 Task: Open Card Product Development Planning in Board Newsletter Design Ideas to Workspace Customer Service Software and add a team member Softage.3@softage.net, a label Blue, a checklist Real Estate Investing, an attachment from your computer, a color Blue and finally, add a card description 'Plan and execute company team-building activity at a team-building ropes course' and a comment 'We should approach this task with a sense of accountability and responsibility, owning our mistakes and taking steps to correct them.'. Add a start date 'Jan 07, 1900' with a due date 'Jan 14, 1900'
Action: Mouse moved to (650, 168)
Screenshot: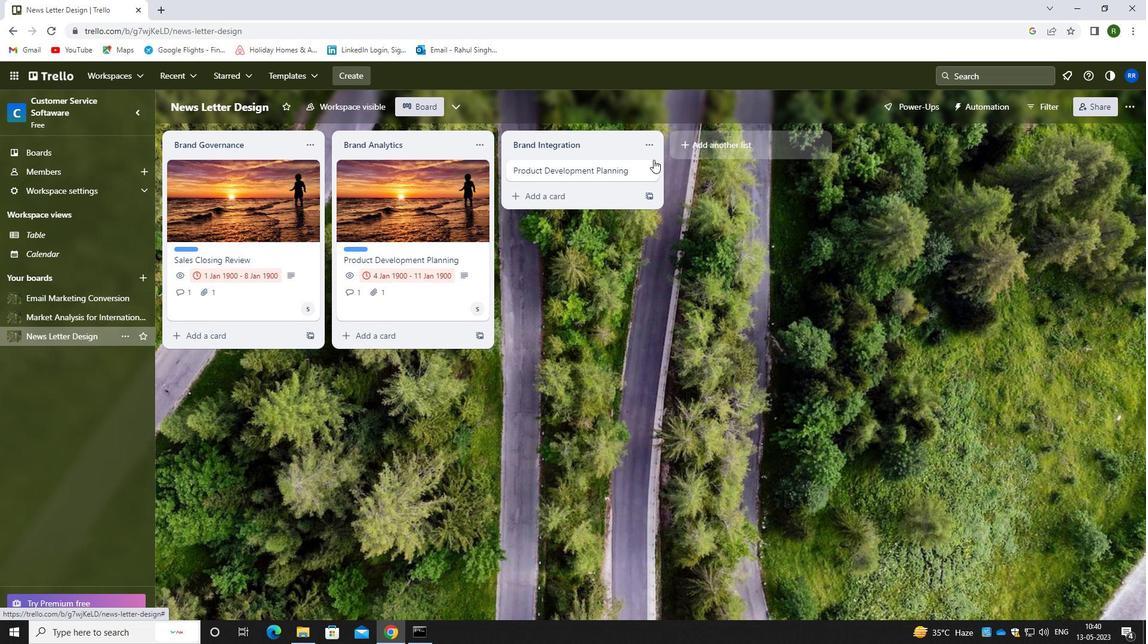 
Action: Mouse pressed left at (650, 168)
Screenshot: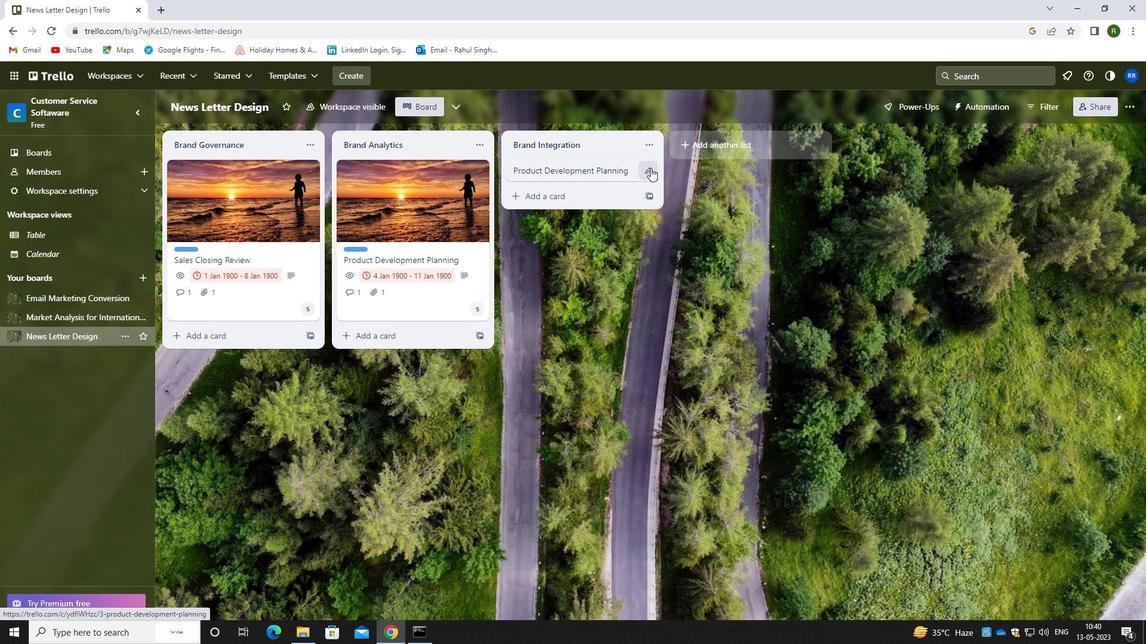 
Action: Mouse moved to (703, 163)
Screenshot: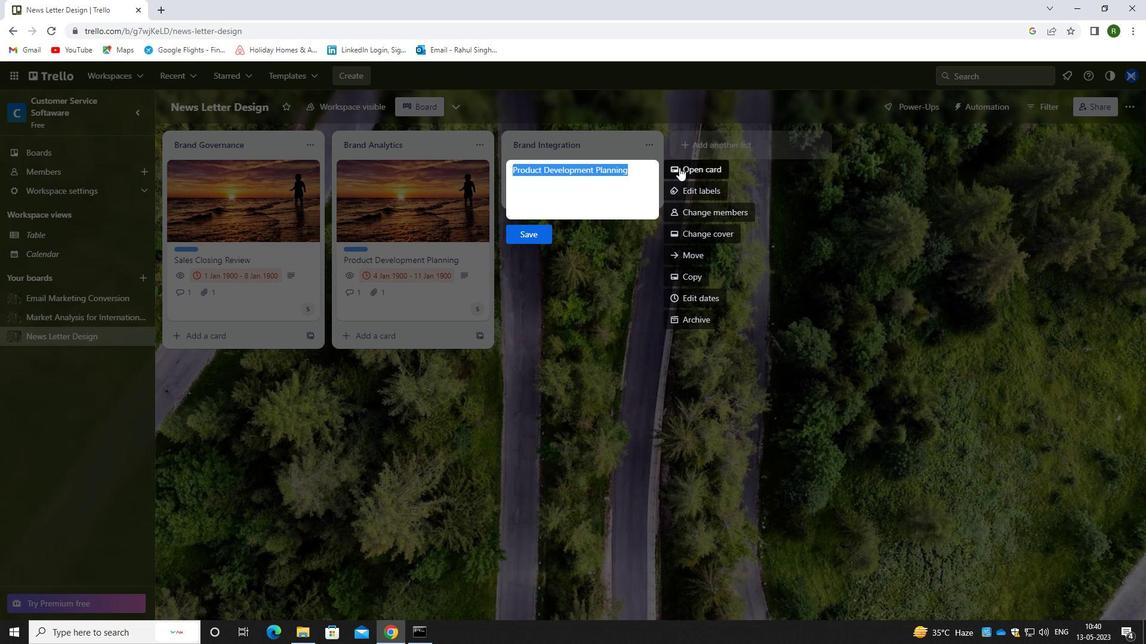 
Action: Mouse pressed left at (703, 163)
Screenshot: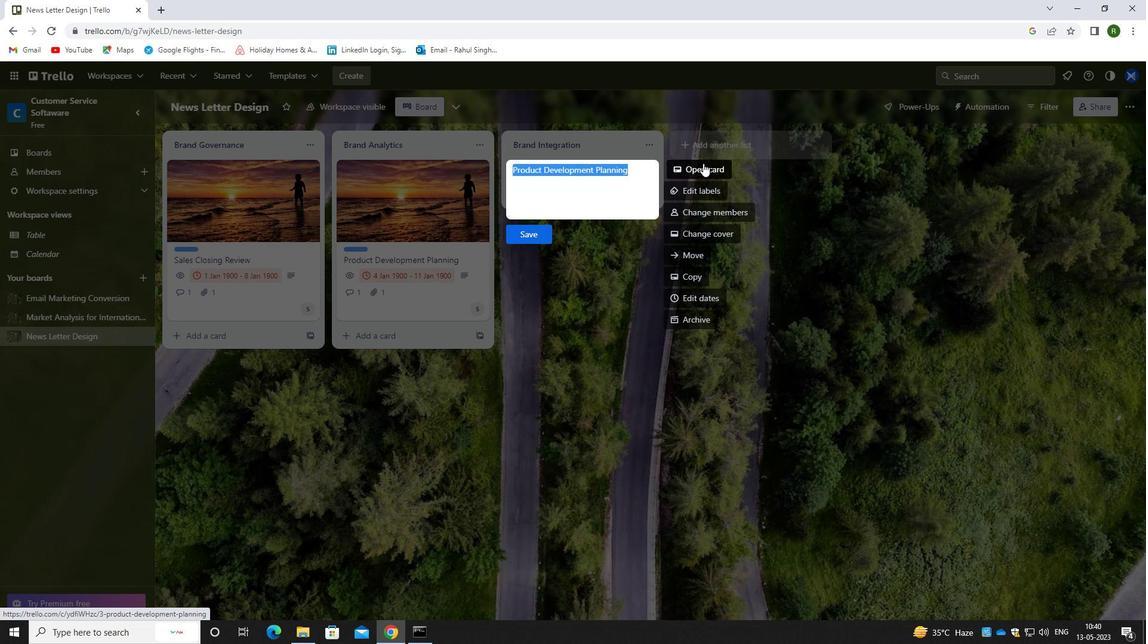 
Action: Mouse moved to (723, 208)
Screenshot: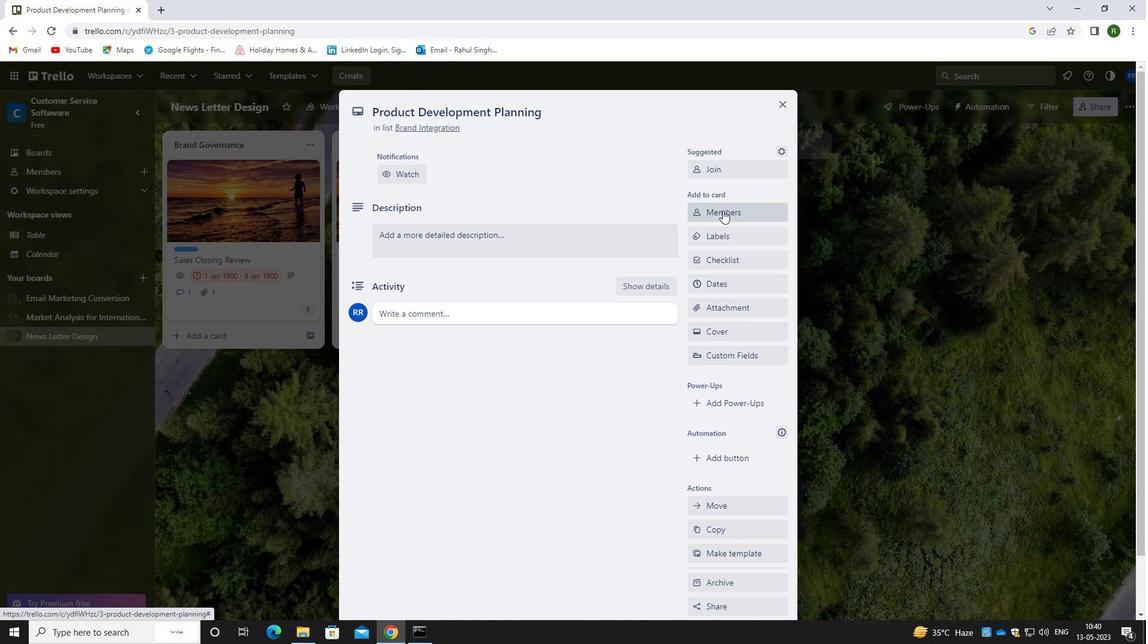 
Action: Mouse pressed left at (723, 208)
Screenshot: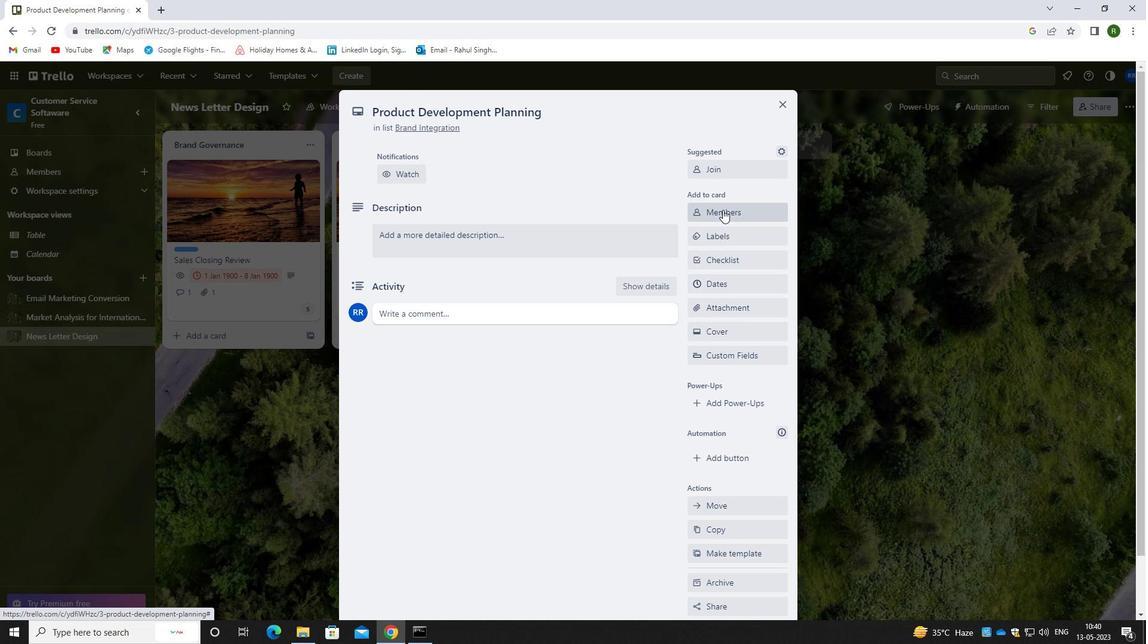 
Action: Mouse moved to (724, 277)
Screenshot: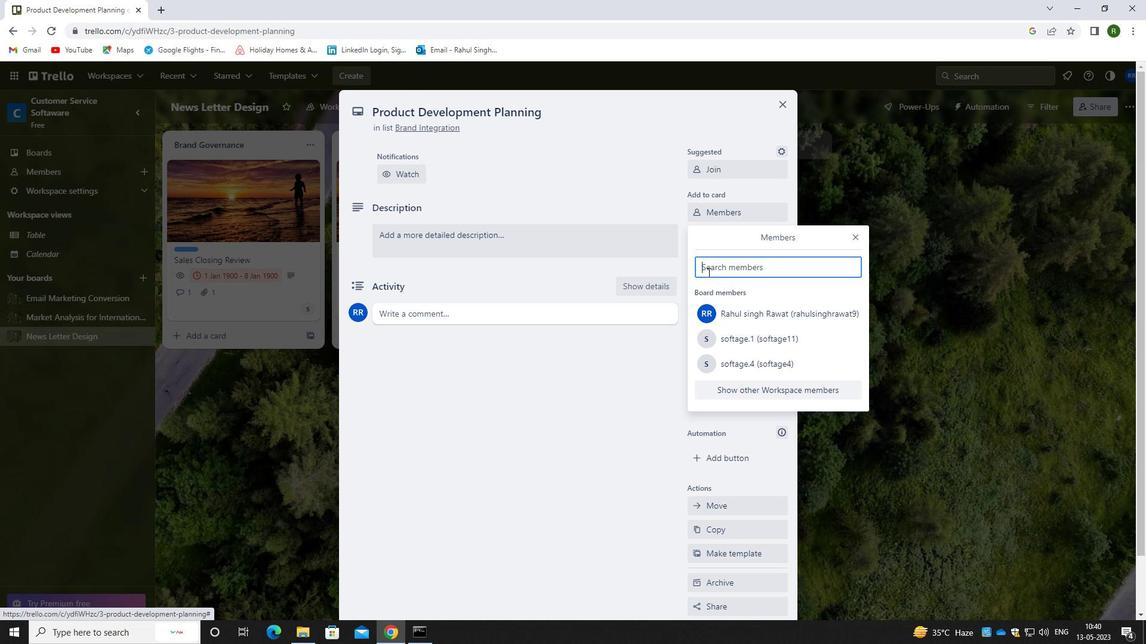 
Action: Key pressed <Key.caps_lock>s<Key.caps_lock>oftage.3<Key.shift>@SOFTAGE.NET
Screenshot: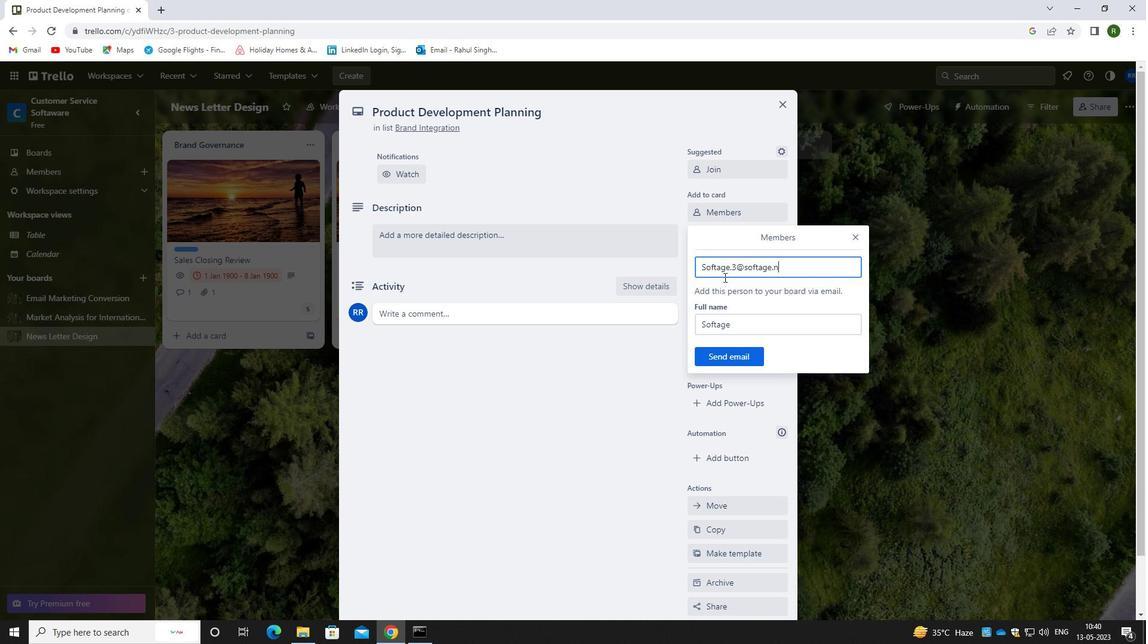 
Action: Mouse moved to (728, 354)
Screenshot: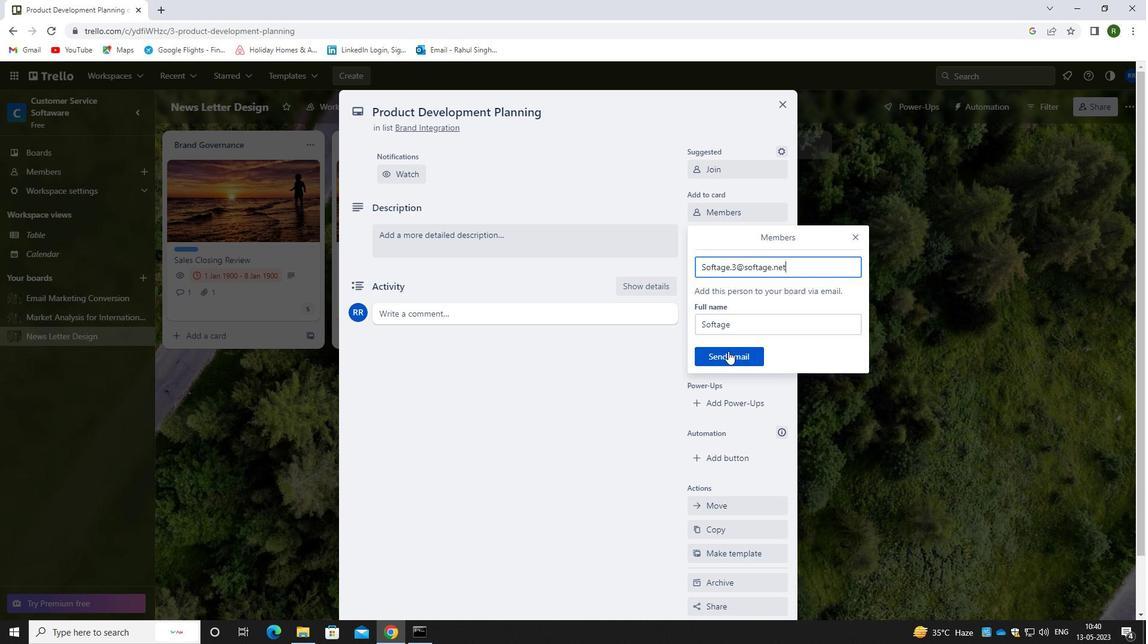 
Action: Mouse pressed left at (728, 354)
Screenshot: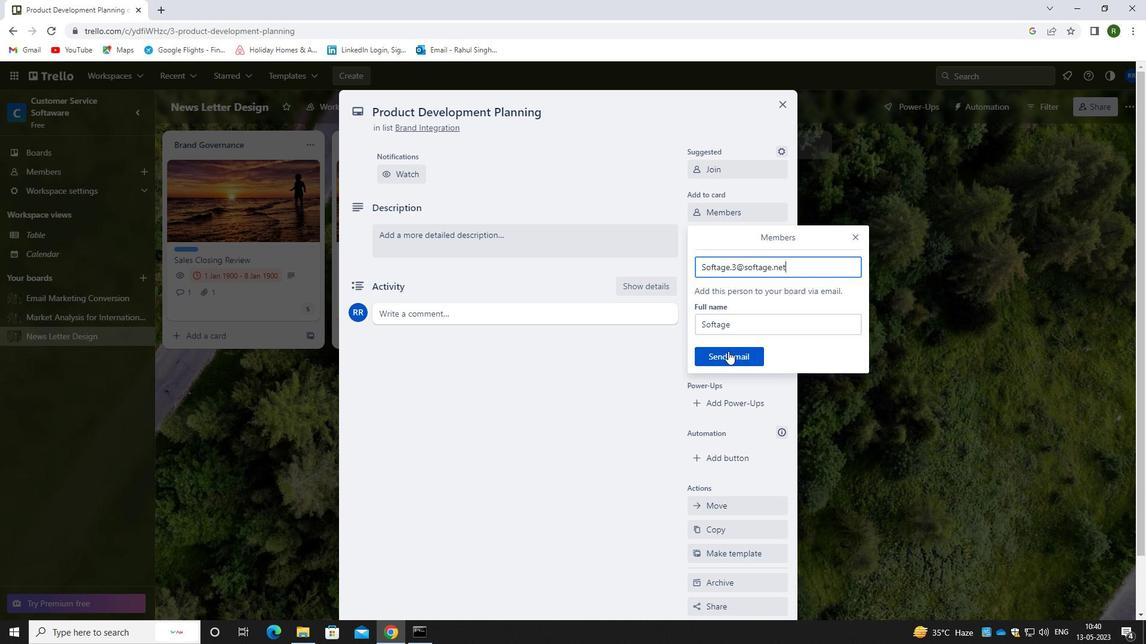 
Action: Mouse moved to (737, 228)
Screenshot: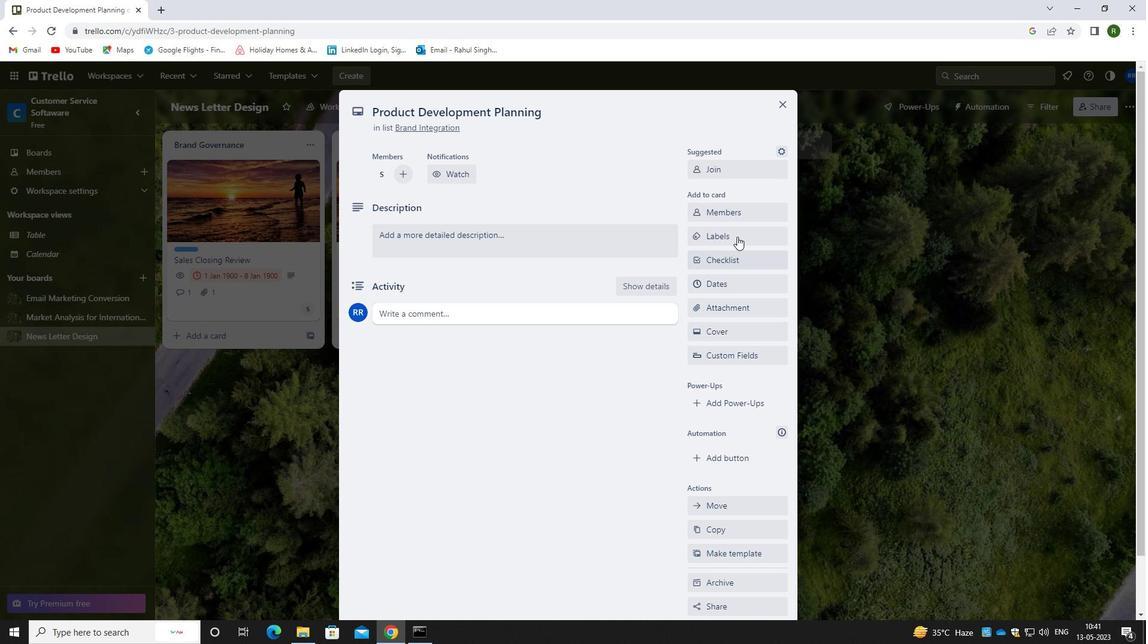 
Action: Mouse pressed left at (737, 228)
Screenshot: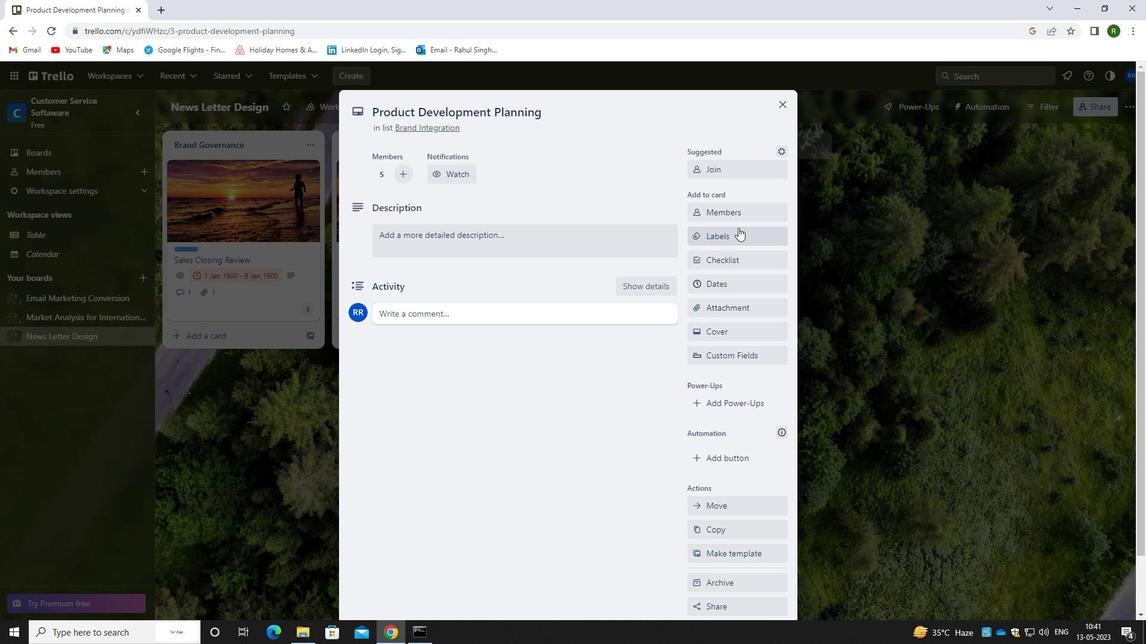
Action: Mouse moved to (736, 228)
Screenshot: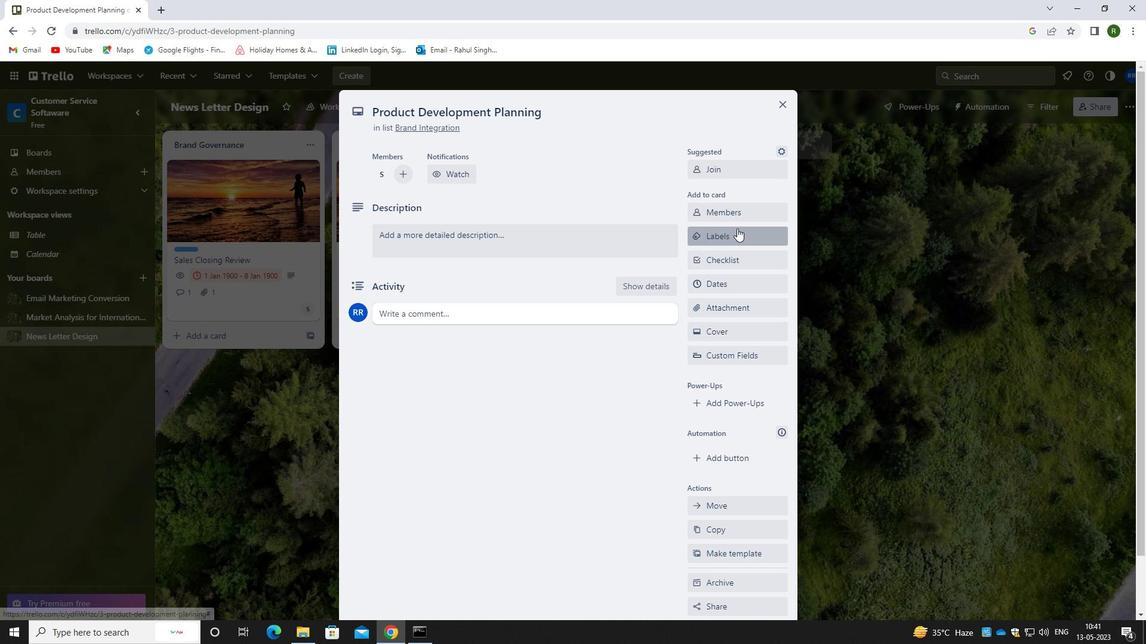 
Action: Key pressed <Key.caps_lock>B<Key.caps_lock>LUE
Screenshot: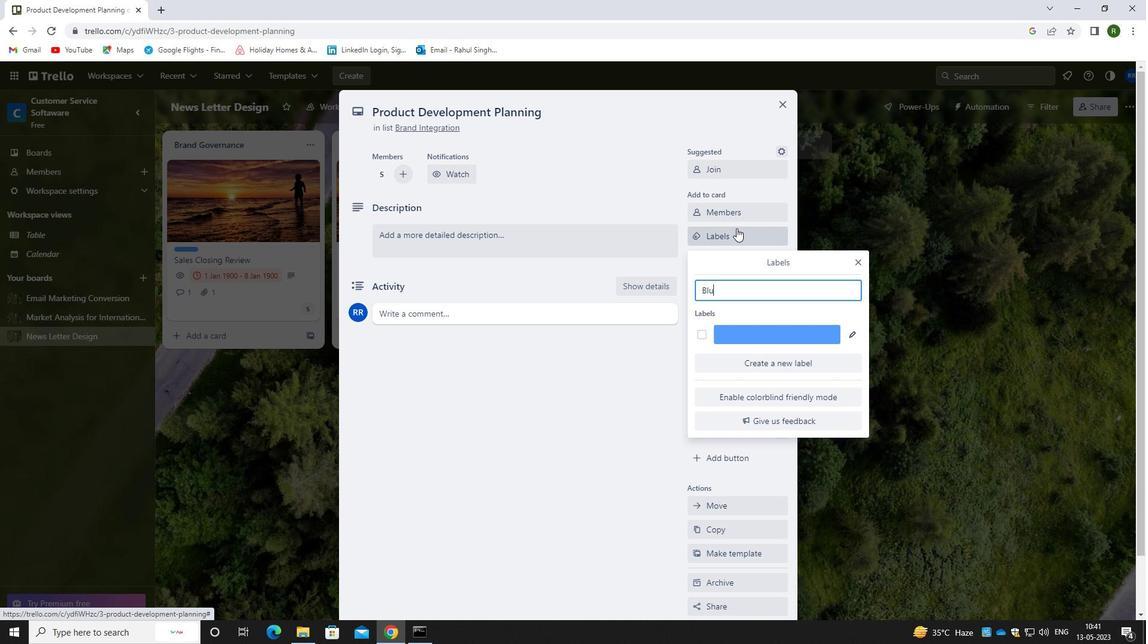 
Action: Mouse moved to (698, 335)
Screenshot: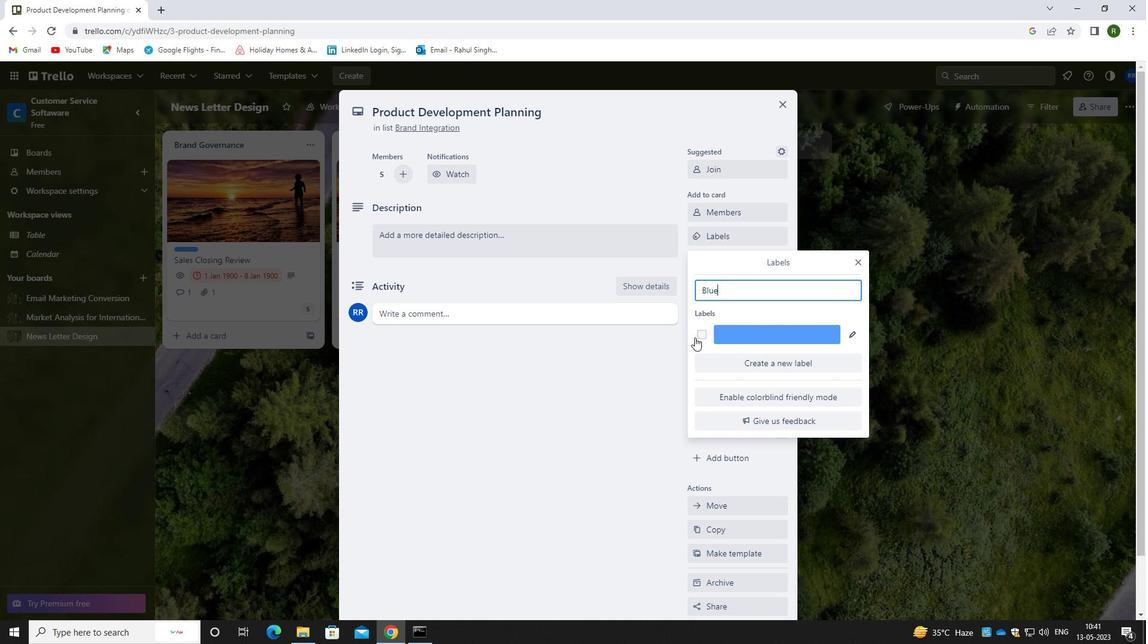 
Action: Mouse pressed left at (698, 335)
Screenshot: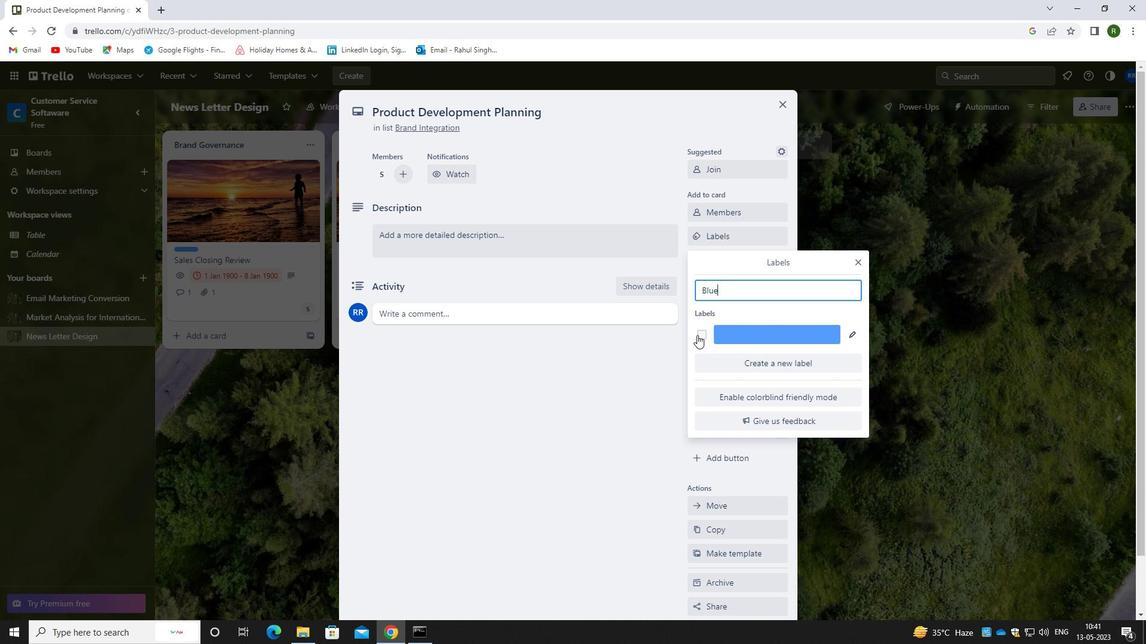 
Action: Mouse moved to (594, 422)
Screenshot: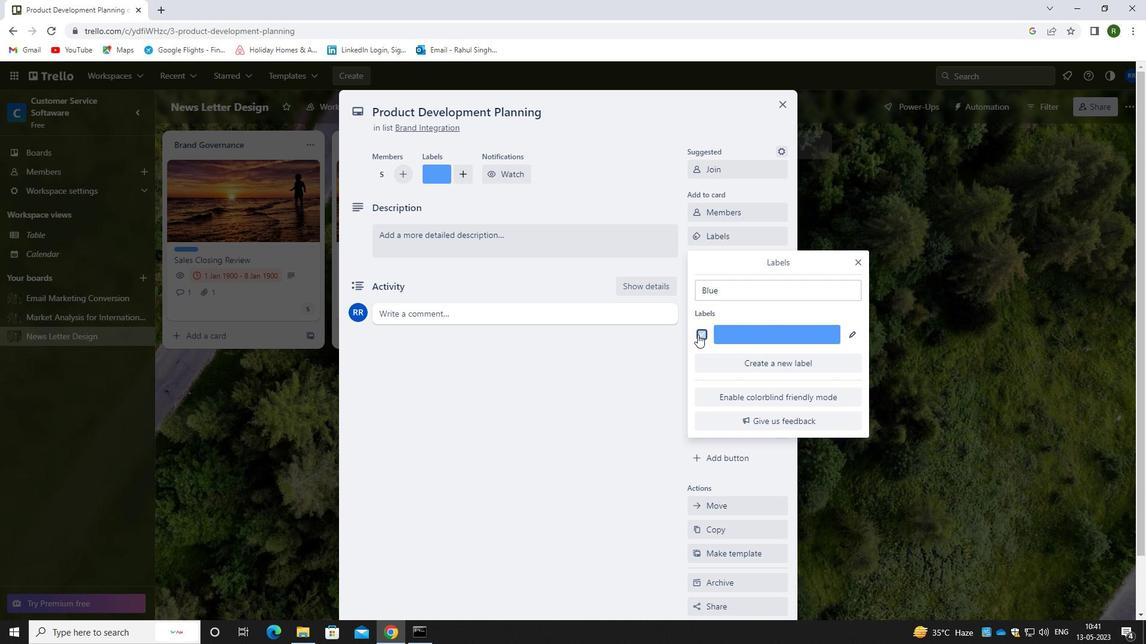 
Action: Mouse pressed left at (594, 422)
Screenshot: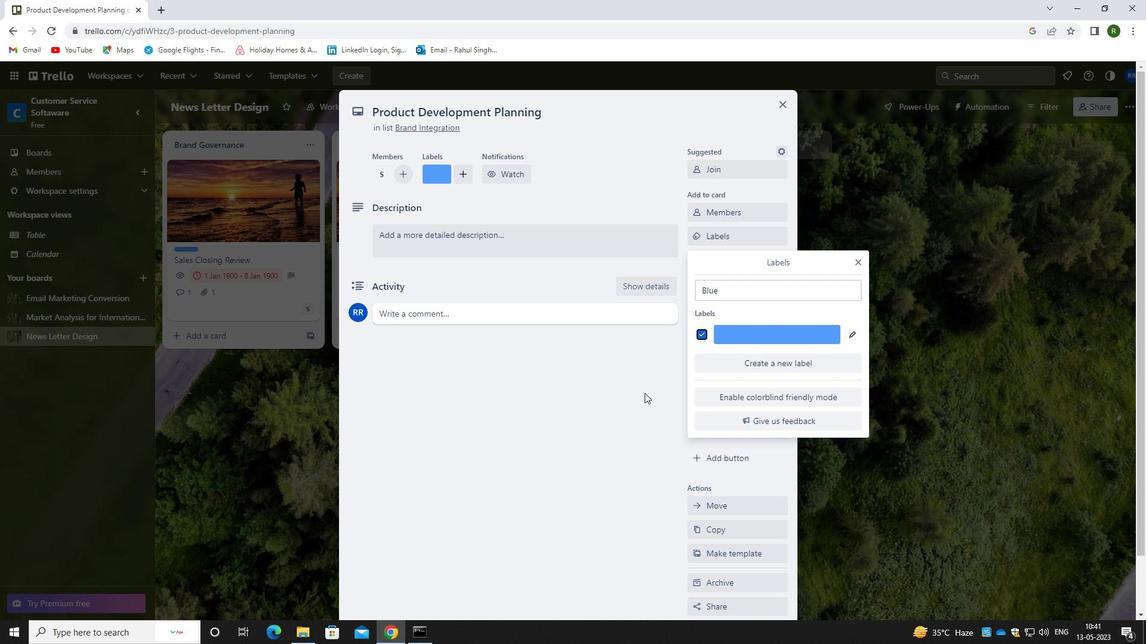
Action: Mouse moved to (748, 264)
Screenshot: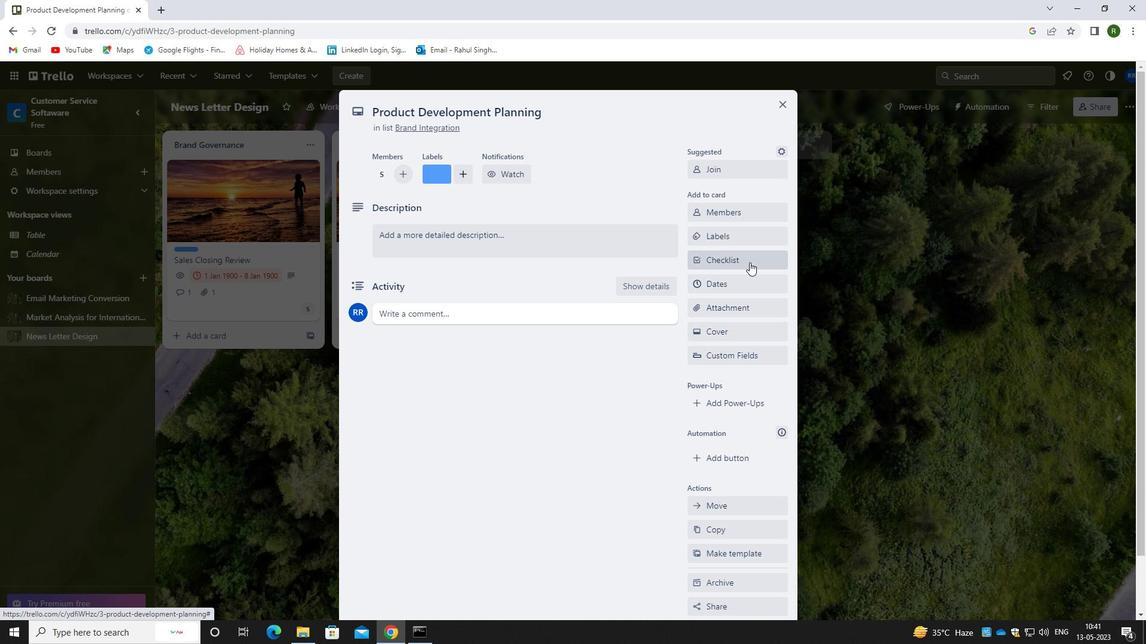 
Action: Mouse pressed left at (748, 264)
Screenshot: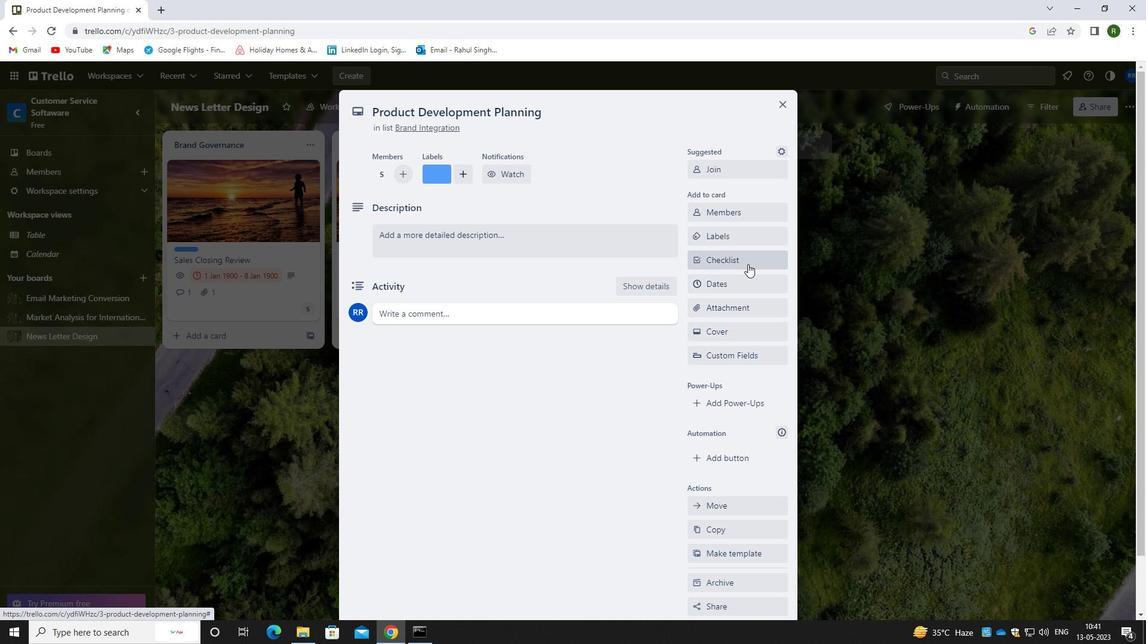 
Action: Mouse moved to (585, 302)
Screenshot: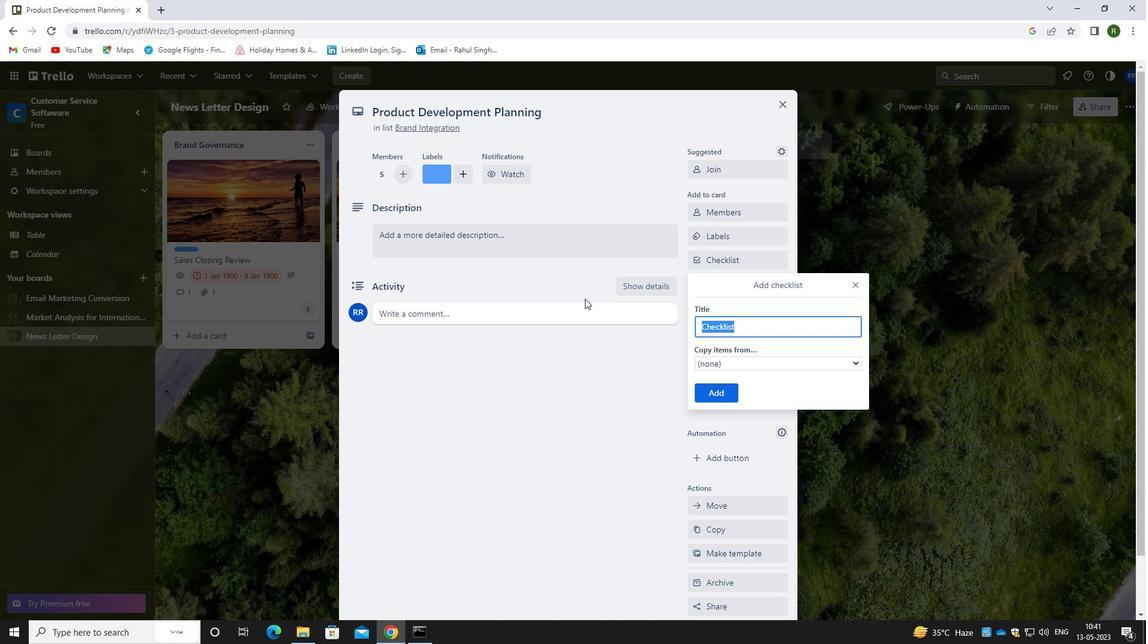 
Action: Key pressed <Key.shift>REAK<Key.backspace>L<Key.space><Key.shift><Key.shift><Key.shift><Key.shift><Key.shift><Key.shift>
Screenshot: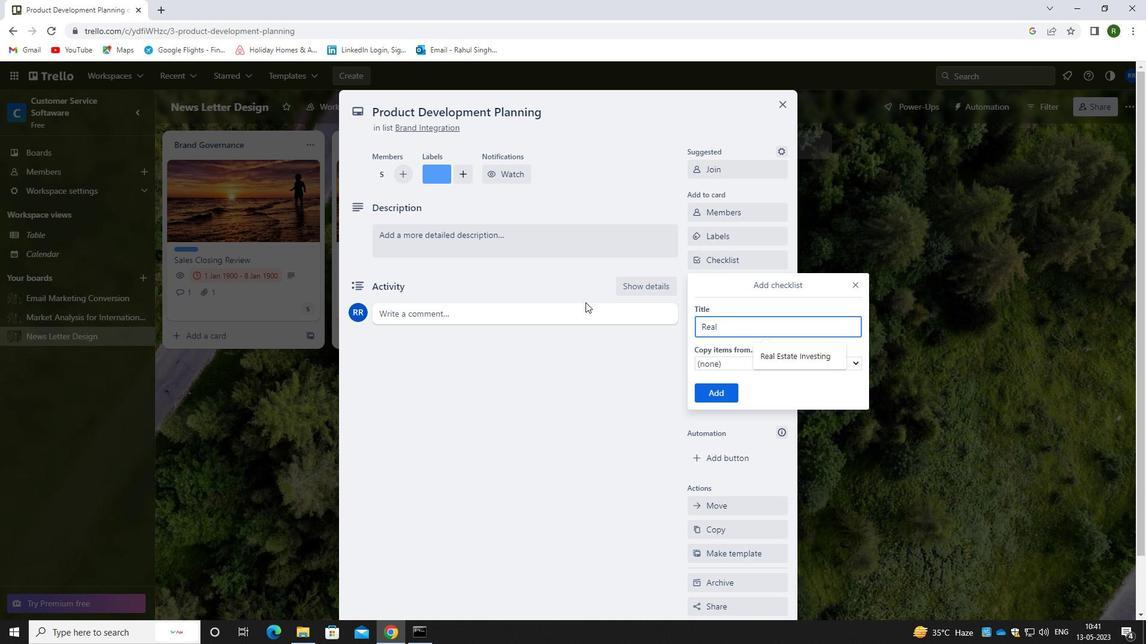 
Action: Mouse moved to (675, 339)
Screenshot: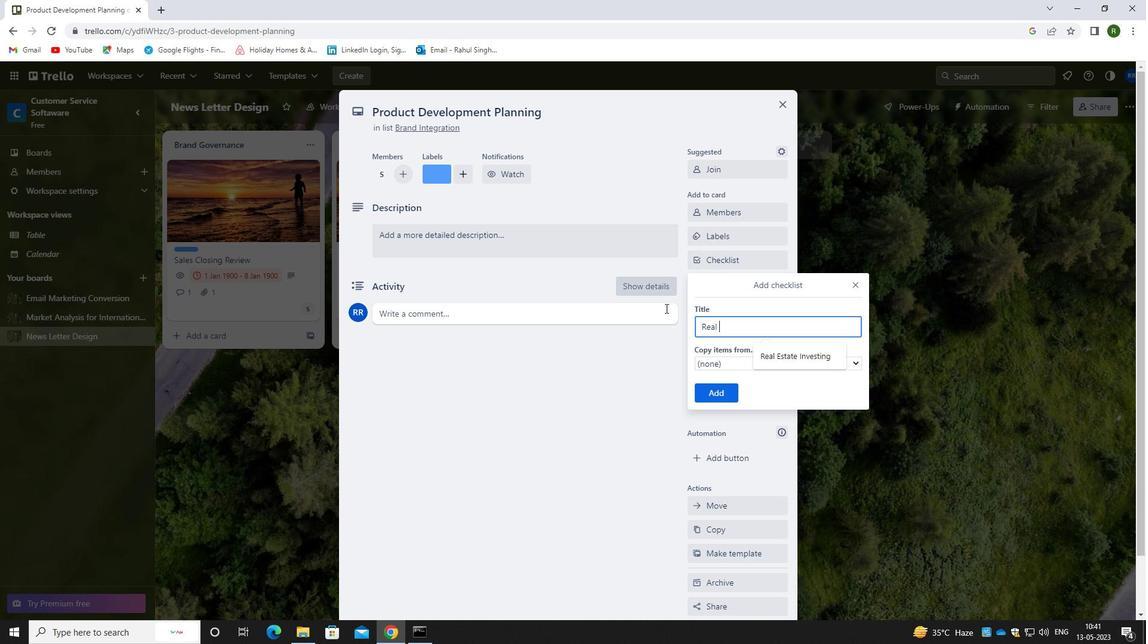 
Action: Key pressed ESTATE
Screenshot: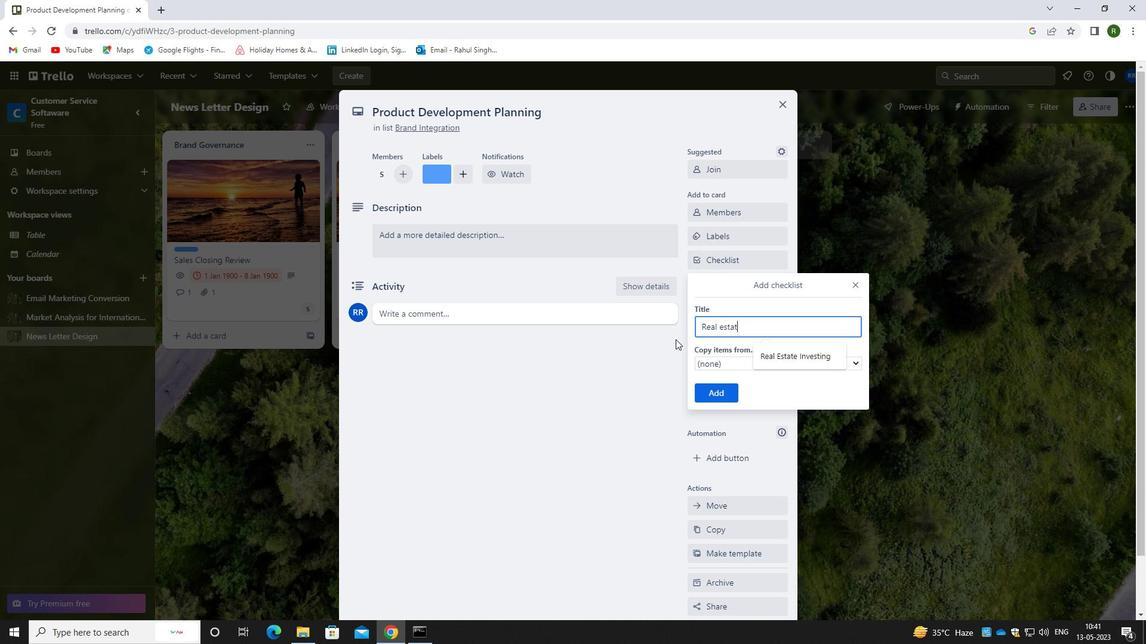 
Action: Mouse moved to (780, 357)
Screenshot: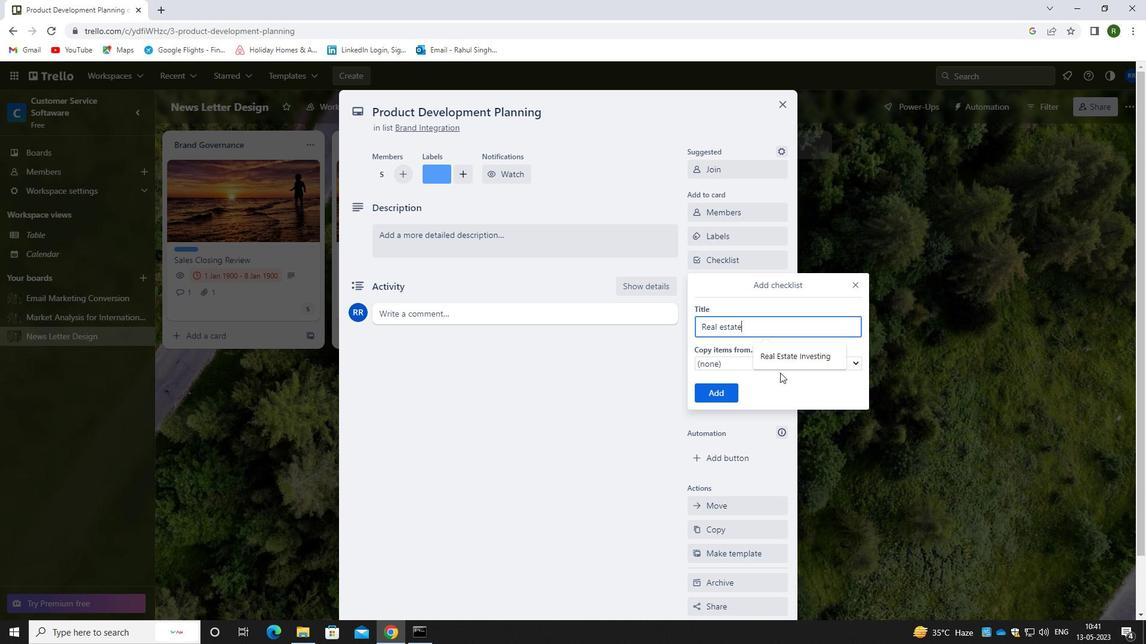 
Action: Mouse pressed left at (780, 357)
Screenshot: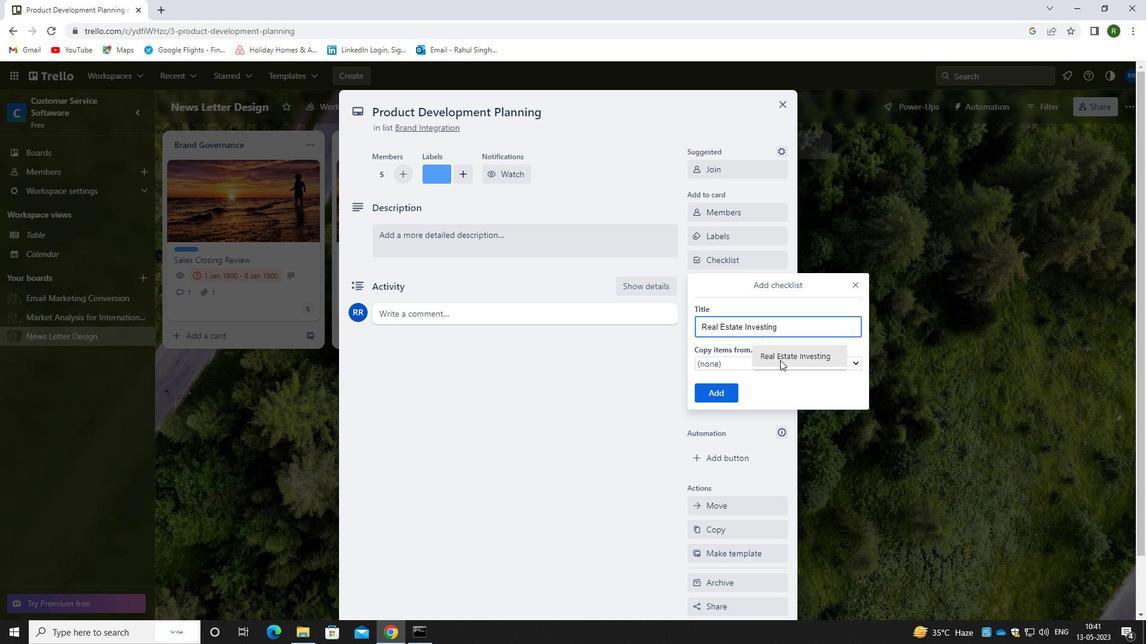 
Action: Mouse moved to (704, 395)
Screenshot: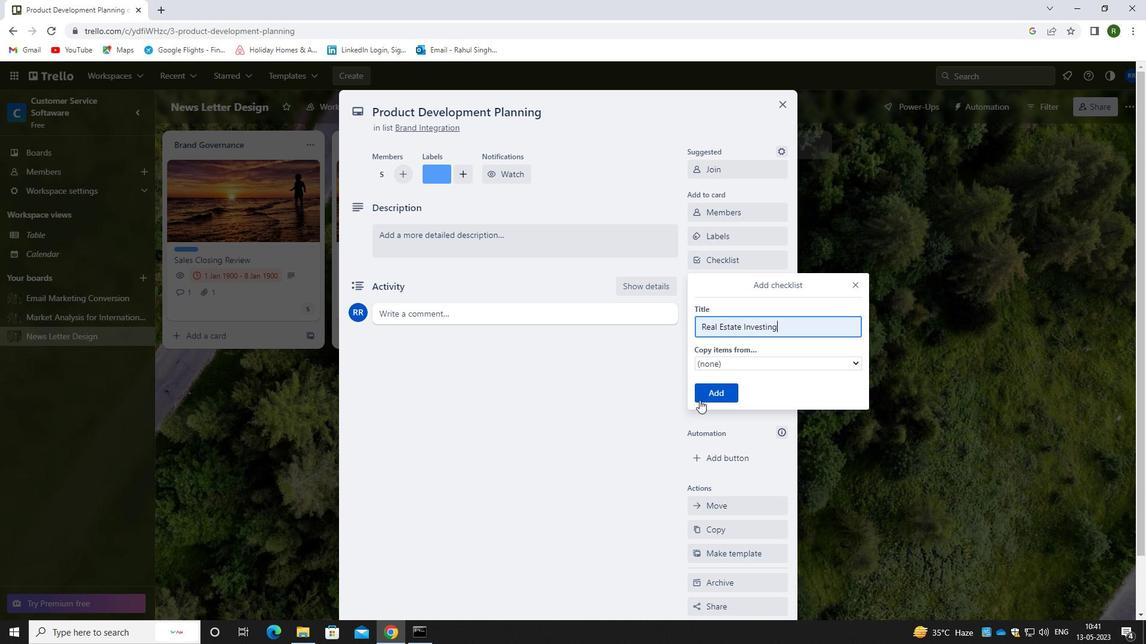 
Action: Mouse pressed left at (704, 395)
Screenshot: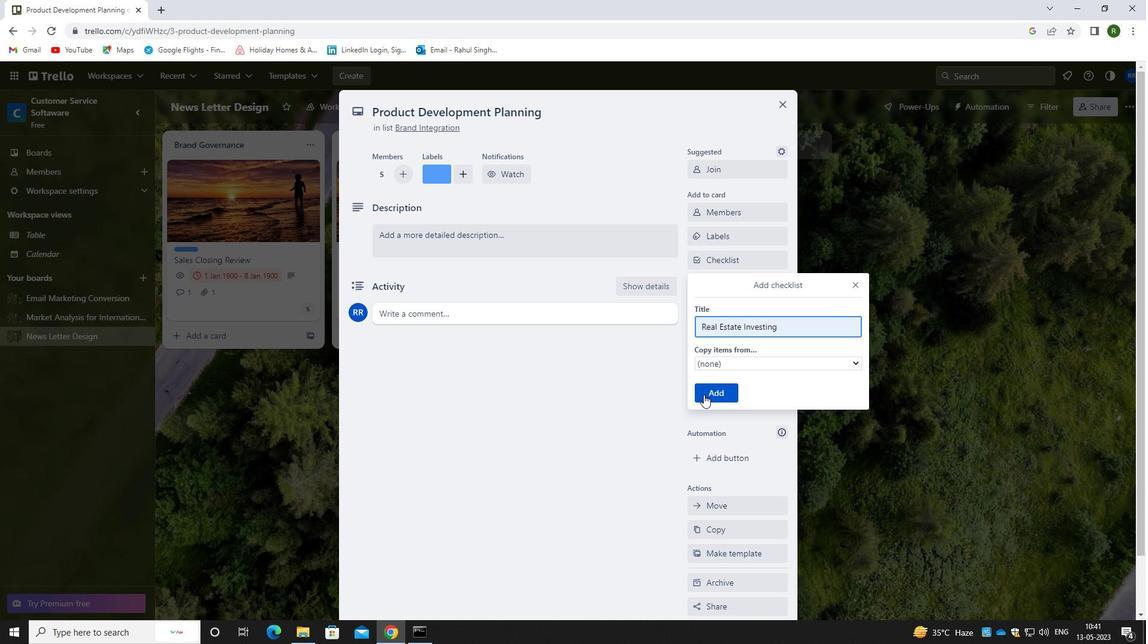
Action: Mouse moved to (724, 306)
Screenshot: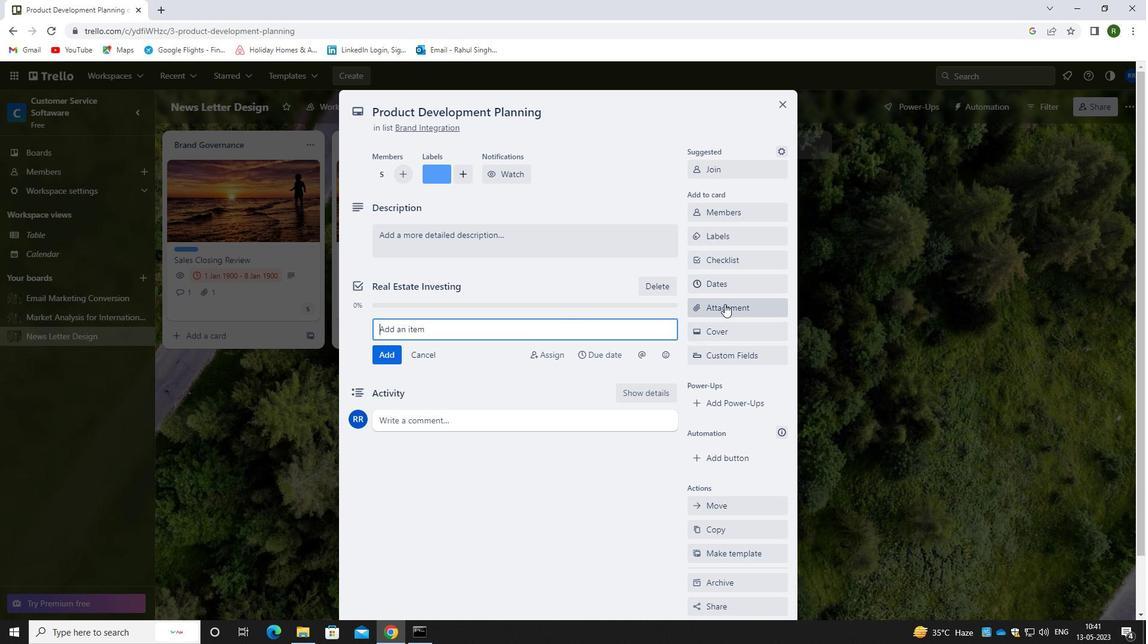 
Action: Mouse pressed left at (724, 306)
Screenshot: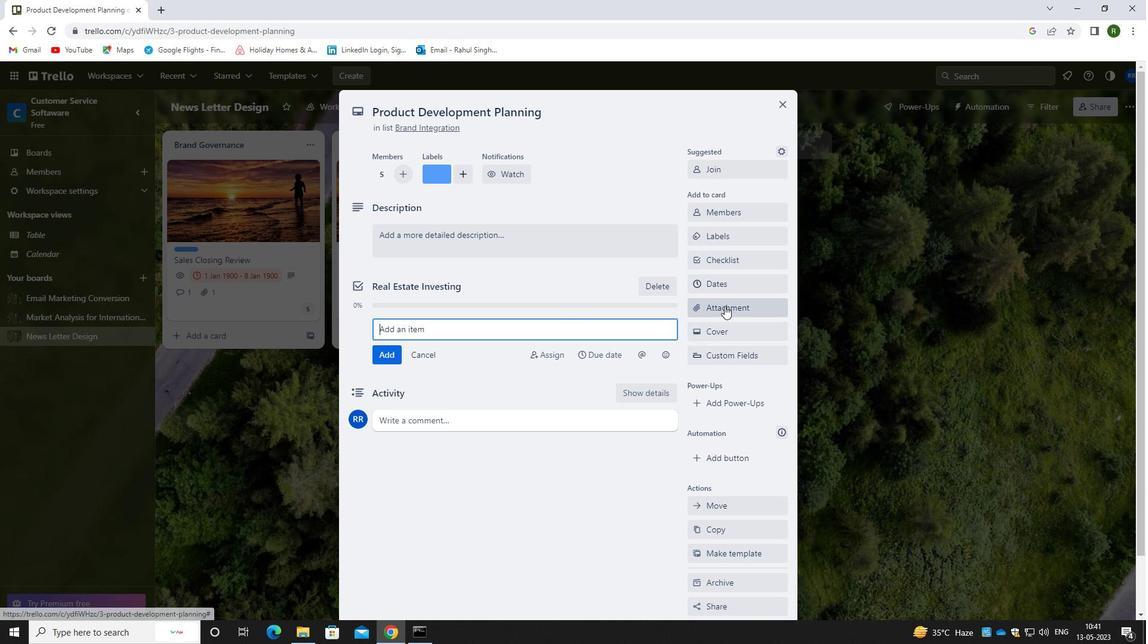 
Action: Mouse moved to (738, 358)
Screenshot: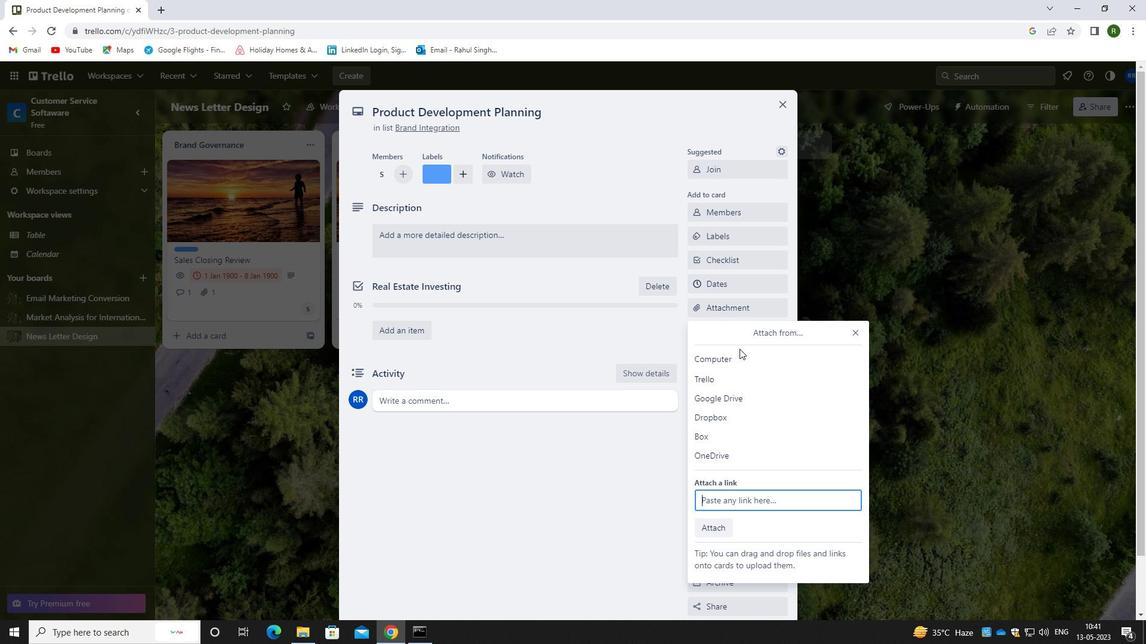 
Action: Mouse pressed left at (738, 358)
Screenshot: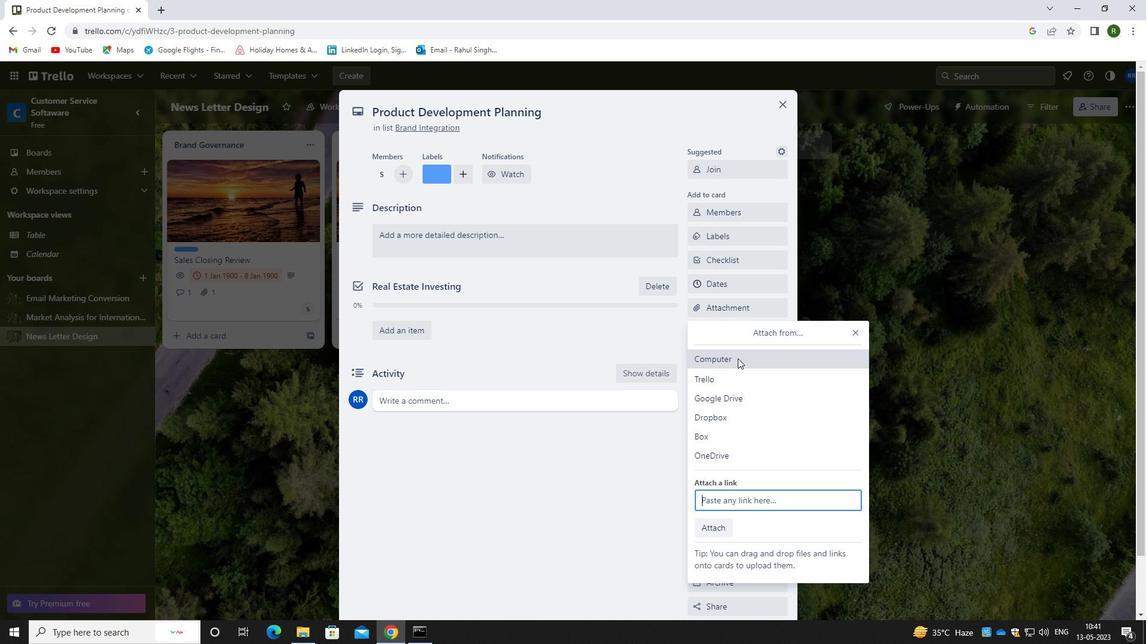 
Action: Mouse moved to (207, 115)
Screenshot: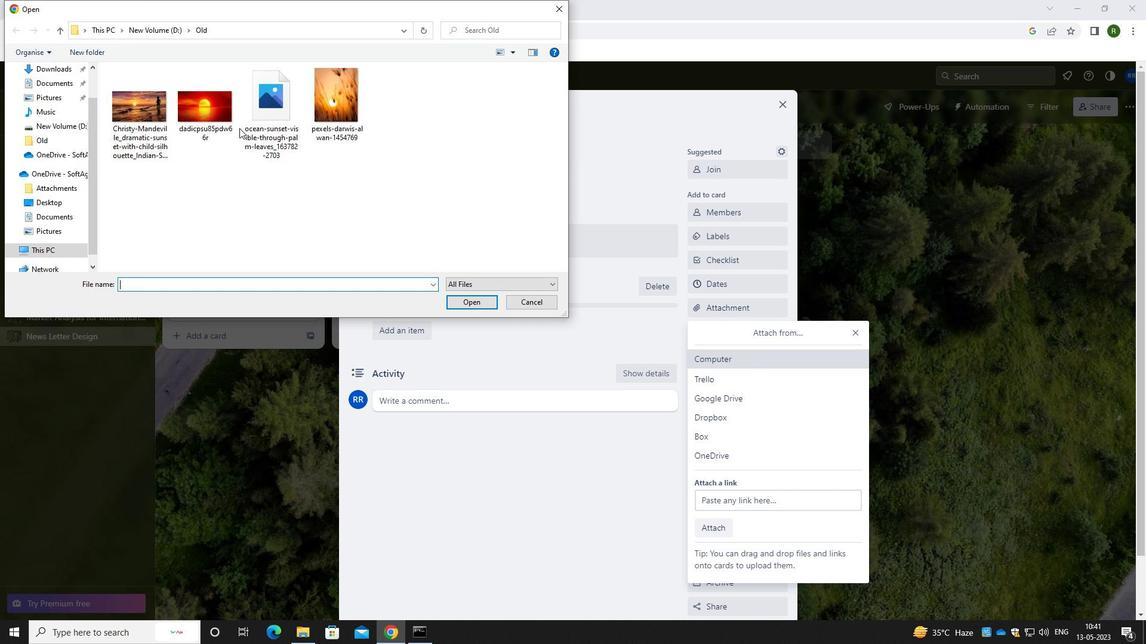 
Action: Mouse pressed left at (207, 115)
Screenshot: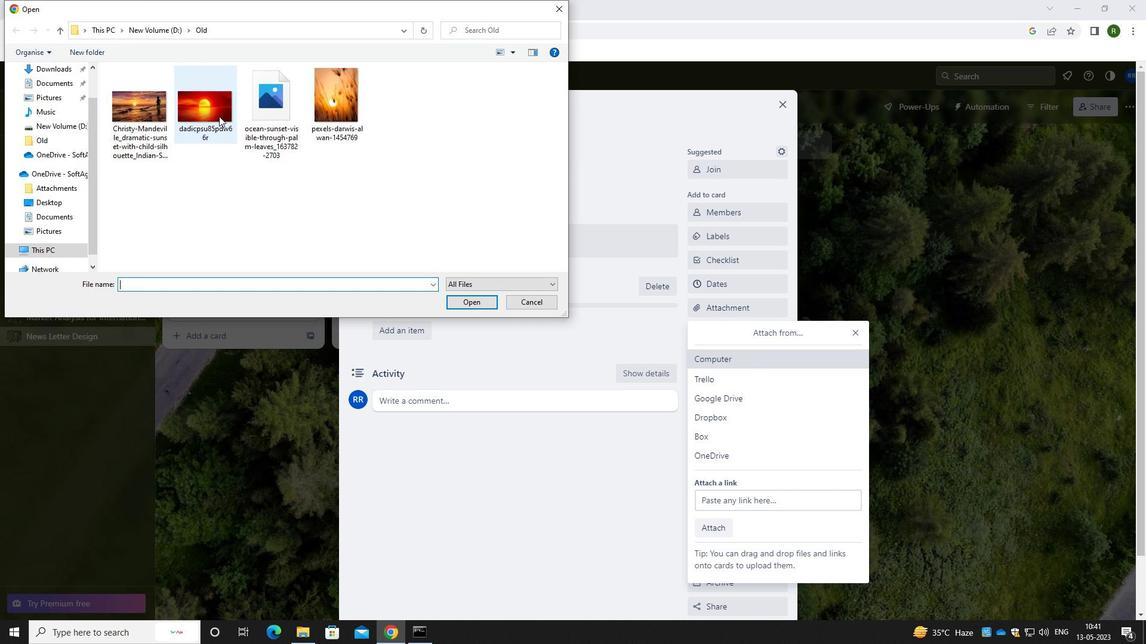 
Action: Mouse moved to (351, 113)
Screenshot: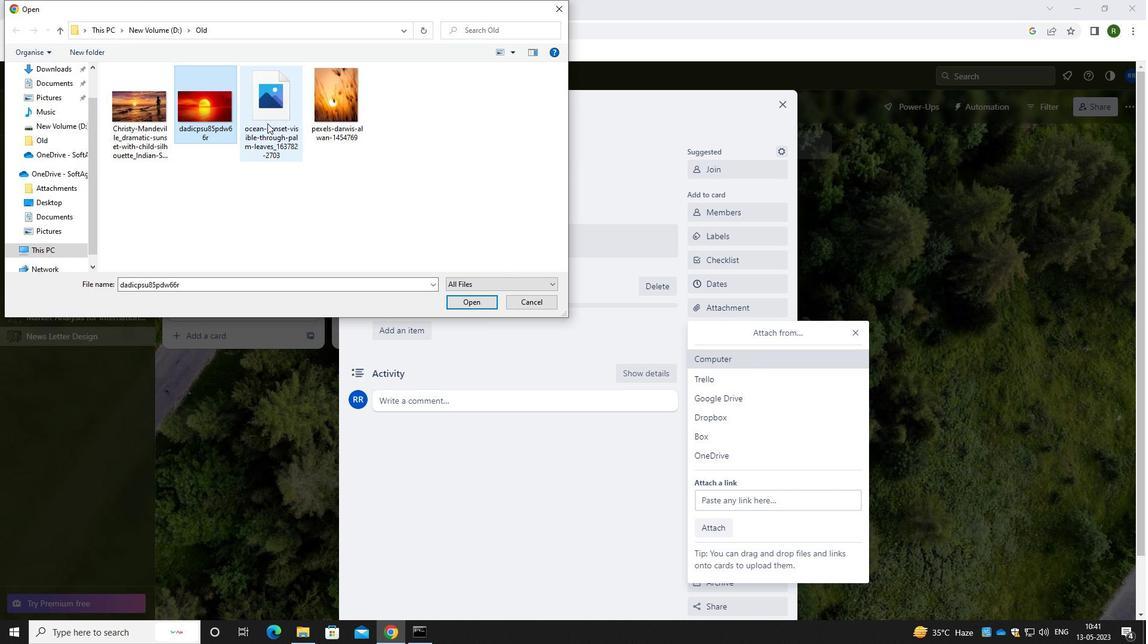 
Action: Mouse pressed left at (351, 113)
Screenshot: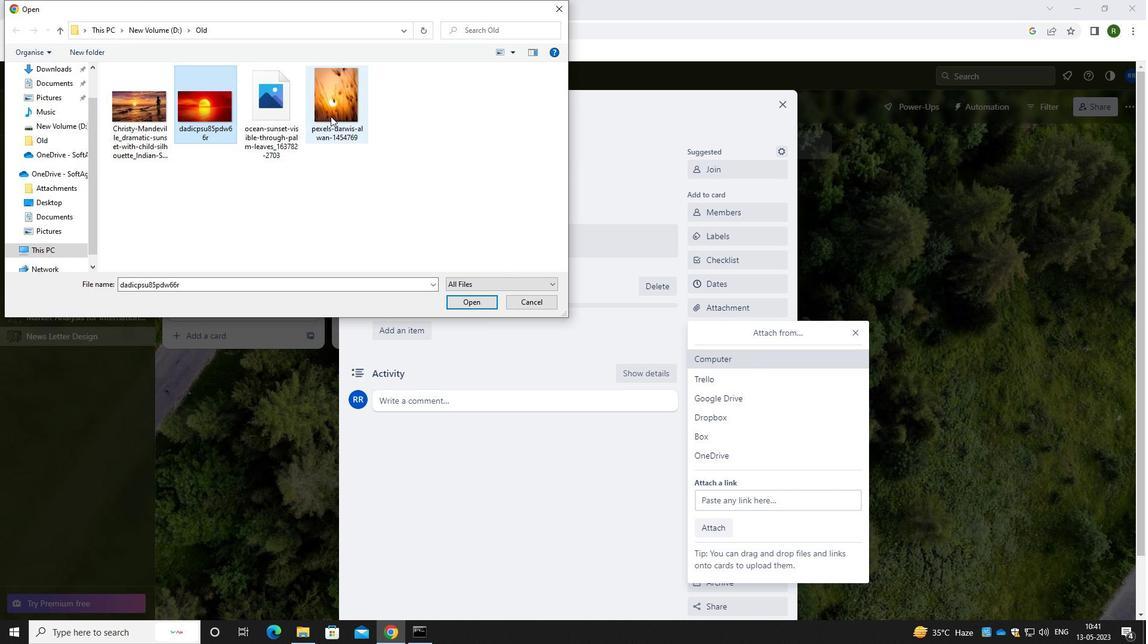 
Action: Mouse moved to (462, 301)
Screenshot: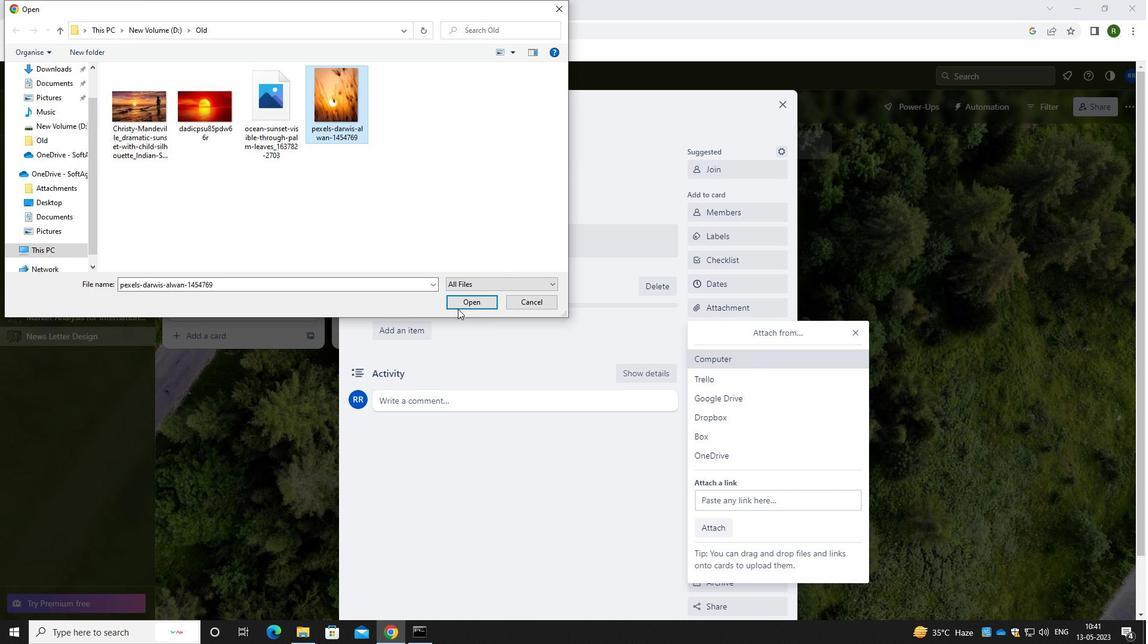
Action: Mouse pressed left at (462, 301)
Screenshot: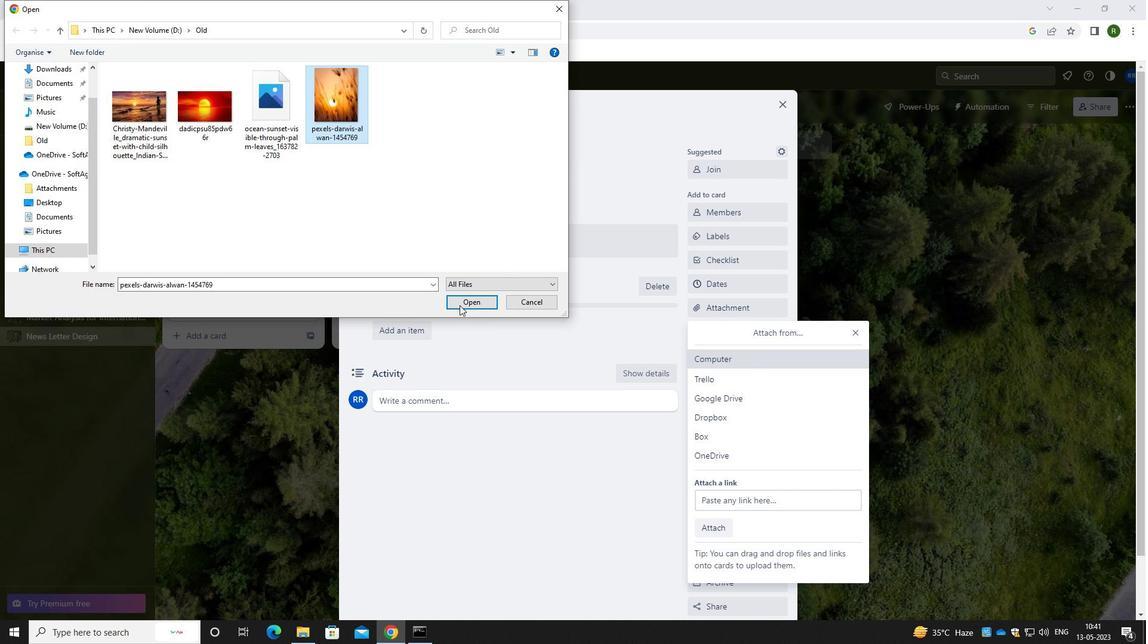 
Action: Mouse moved to (490, 343)
Screenshot: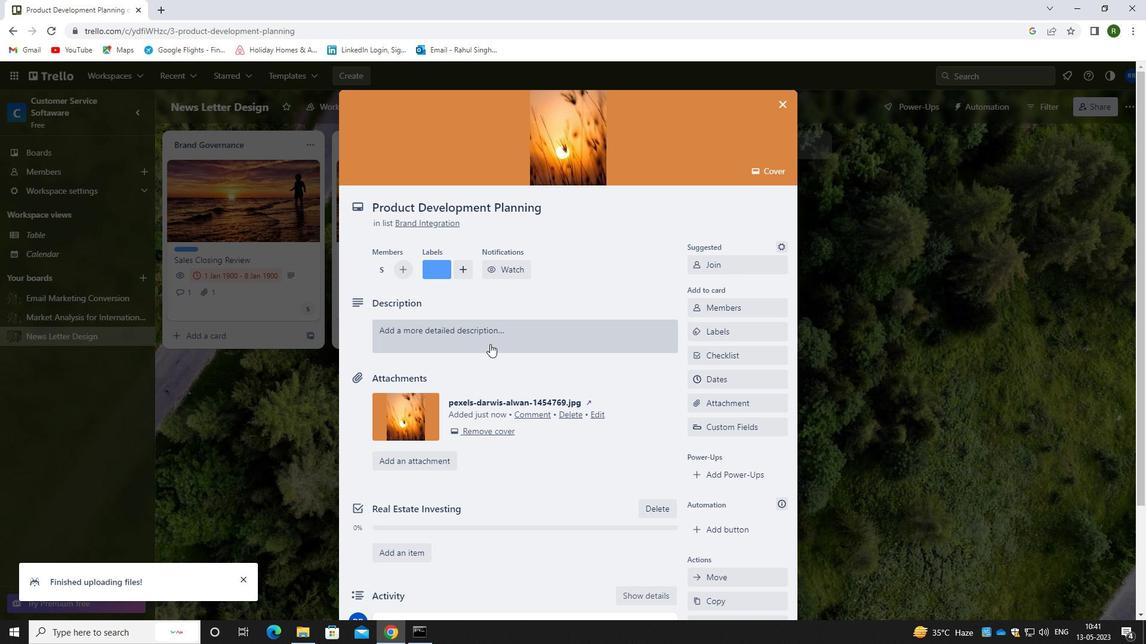 
Action: Mouse pressed left at (490, 343)
Screenshot: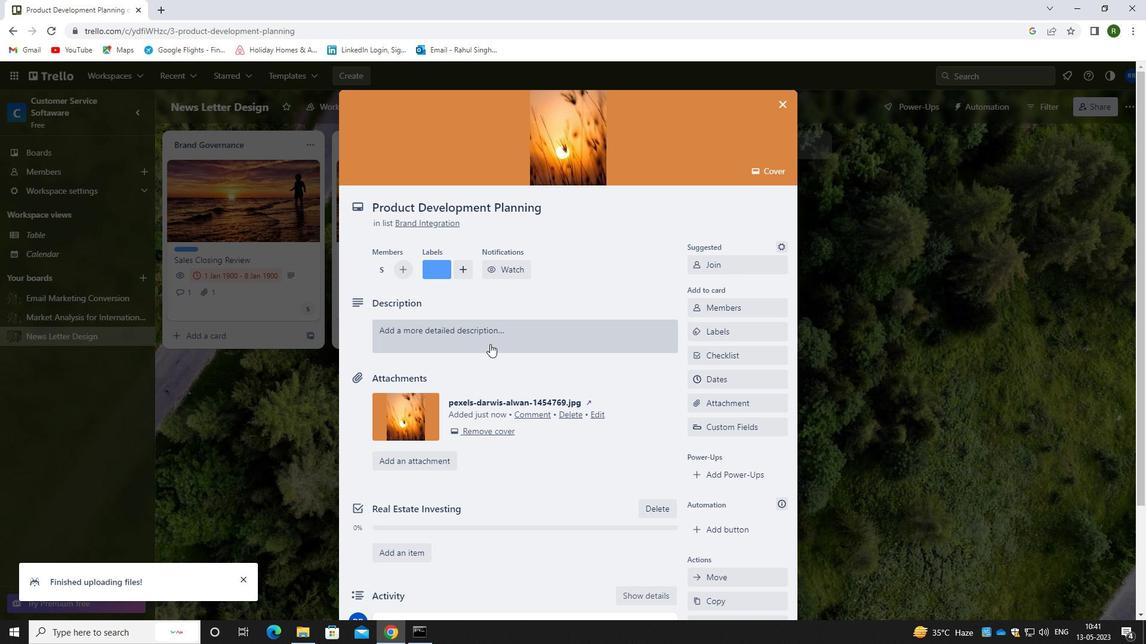 
Action: Mouse moved to (490, 342)
Screenshot: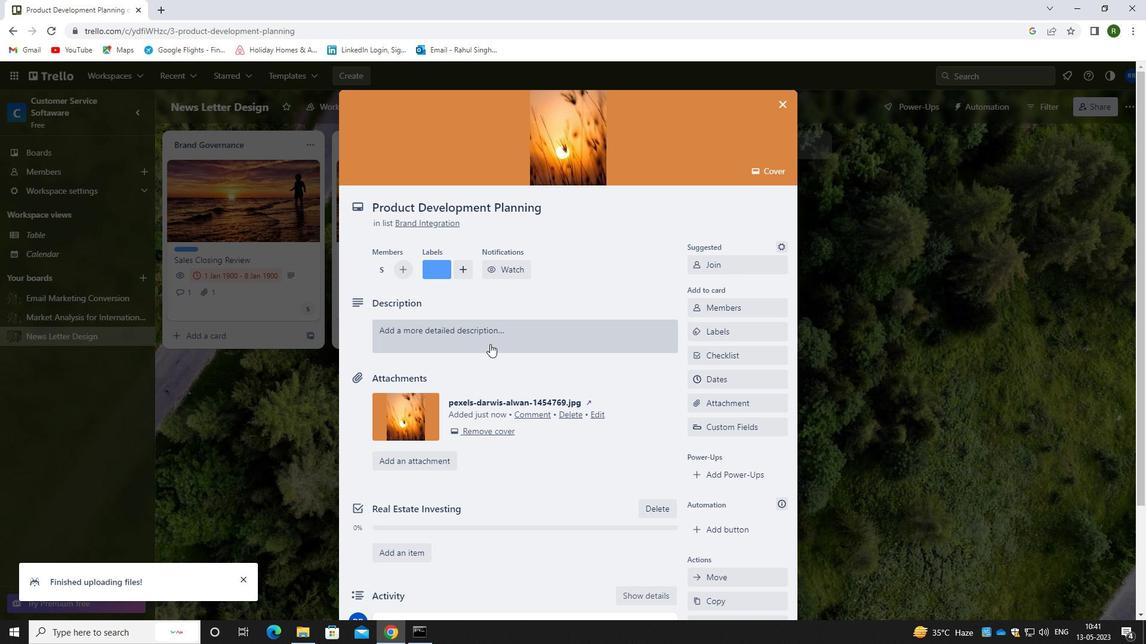 
Action: Key pressed <Key.caps_lock>P<Key.caps_lock>LAN<Key.space>AND<Key.space>EXECTUE<Key.backspace><Key.backspace><Key.backspace>C<Key.backspace>UTE<Key.space><Key.space>COMPANY<Key.space>TEAM-BUILDING<Key.space>ACTIVITY<Key.space>AT<Key.space>A<Key.space>TEAM-BUILDING<Key.space>ROPES<Key.space>COURSE.
Screenshot: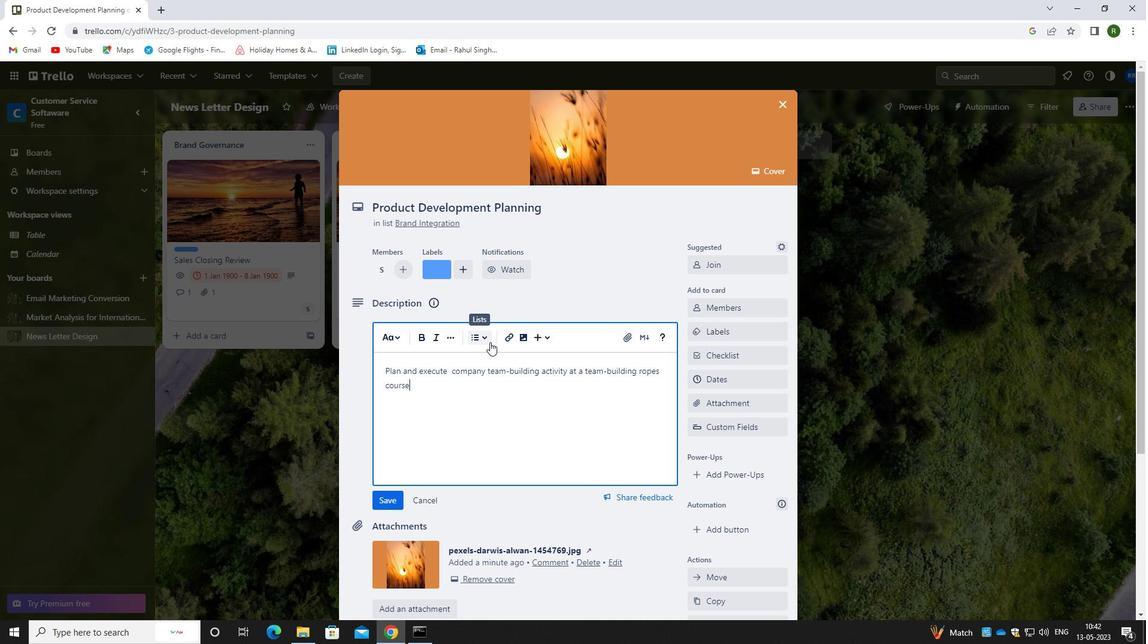 
Action: Mouse moved to (399, 505)
Screenshot: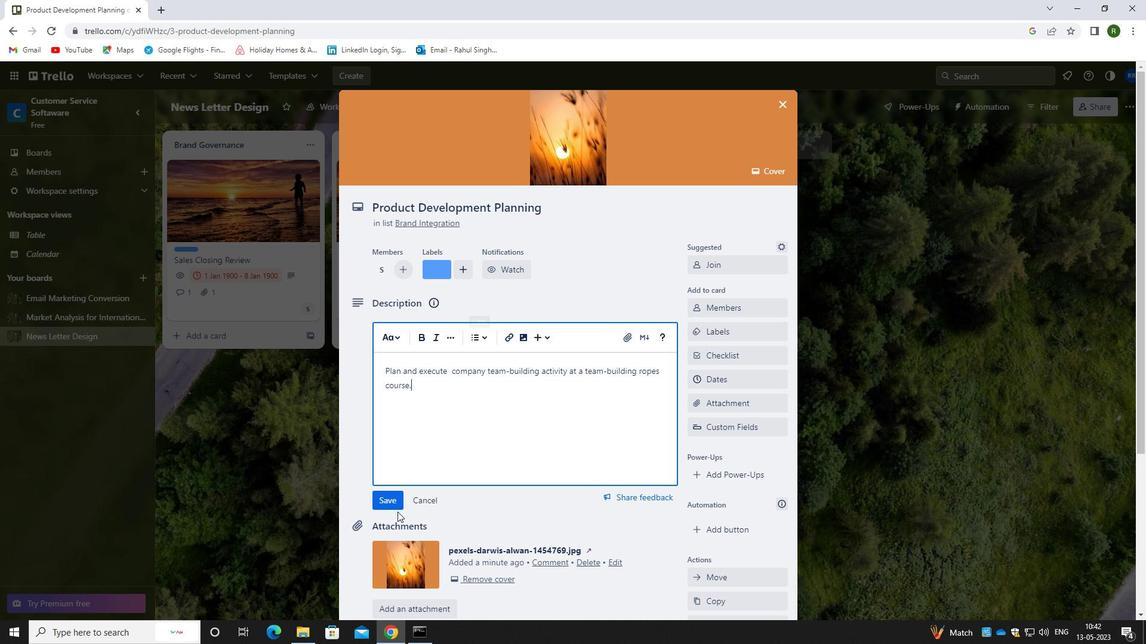 
Action: Mouse pressed left at (399, 505)
Screenshot: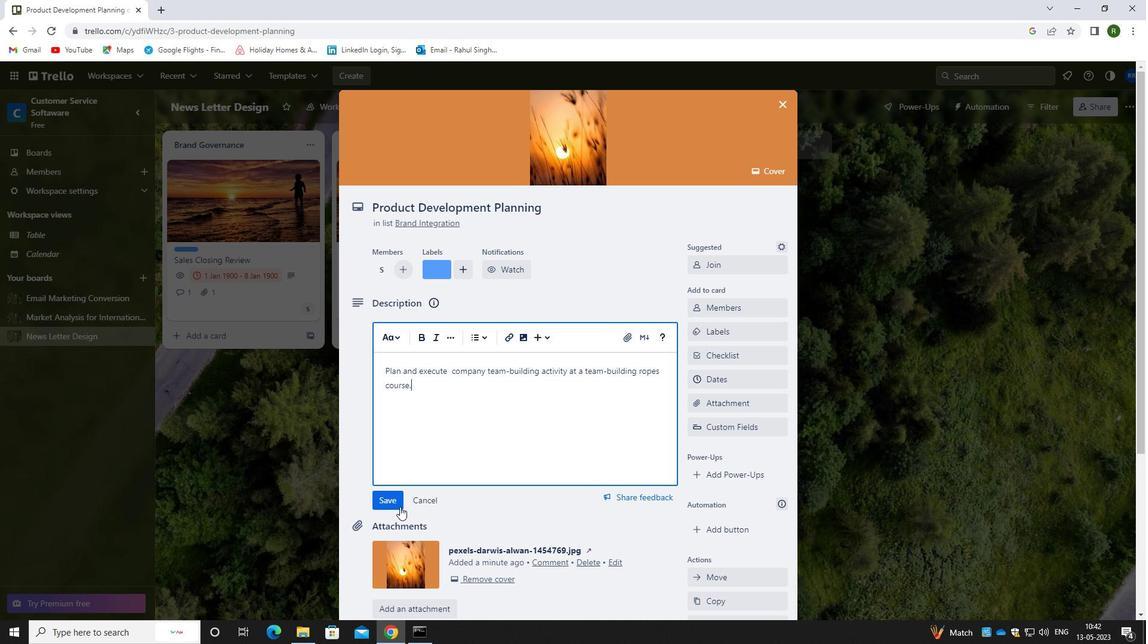 
Action: Mouse moved to (453, 459)
Screenshot: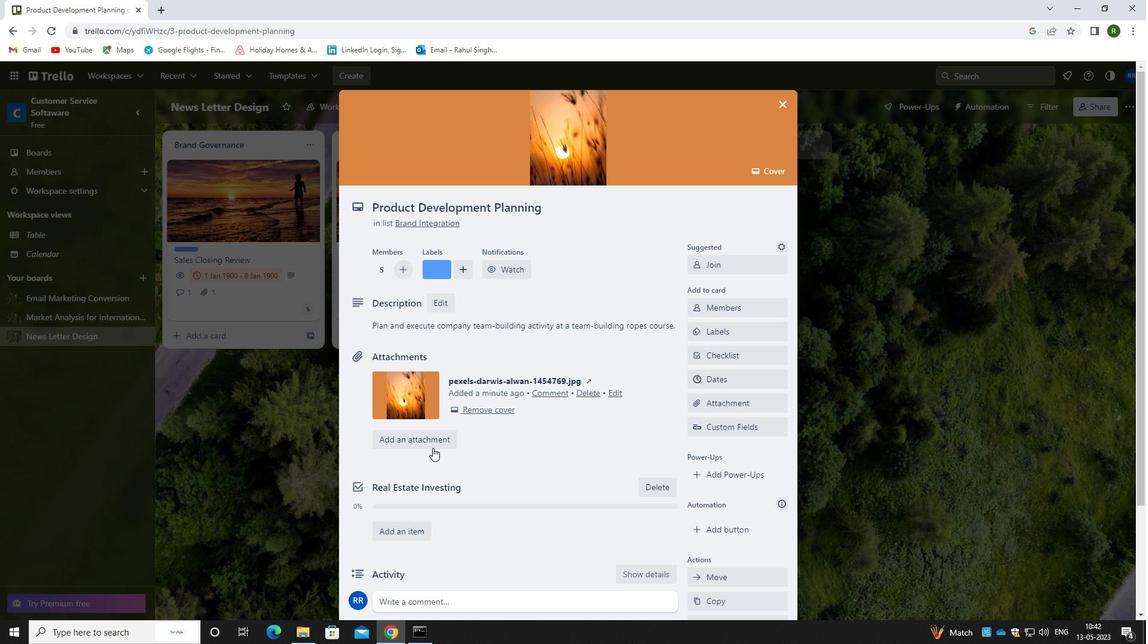 
Action: Mouse scrolled (453, 459) with delta (0, 0)
Screenshot: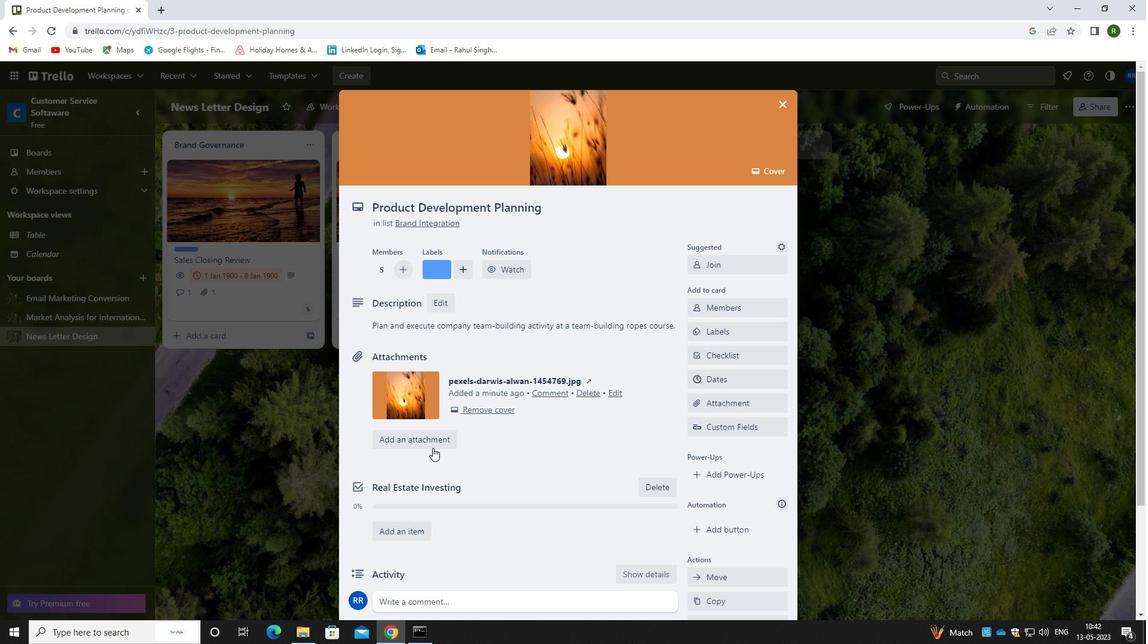 
Action: Mouse moved to (459, 469)
Screenshot: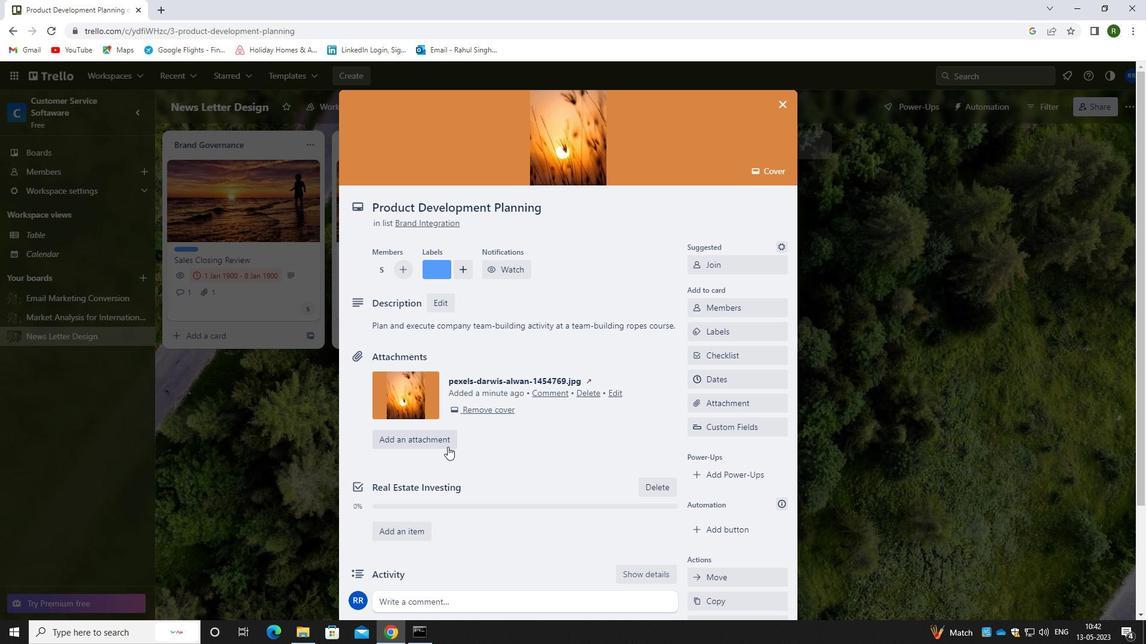 
Action: Mouse scrolled (459, 469) with delta (0, 0)
Screenshot: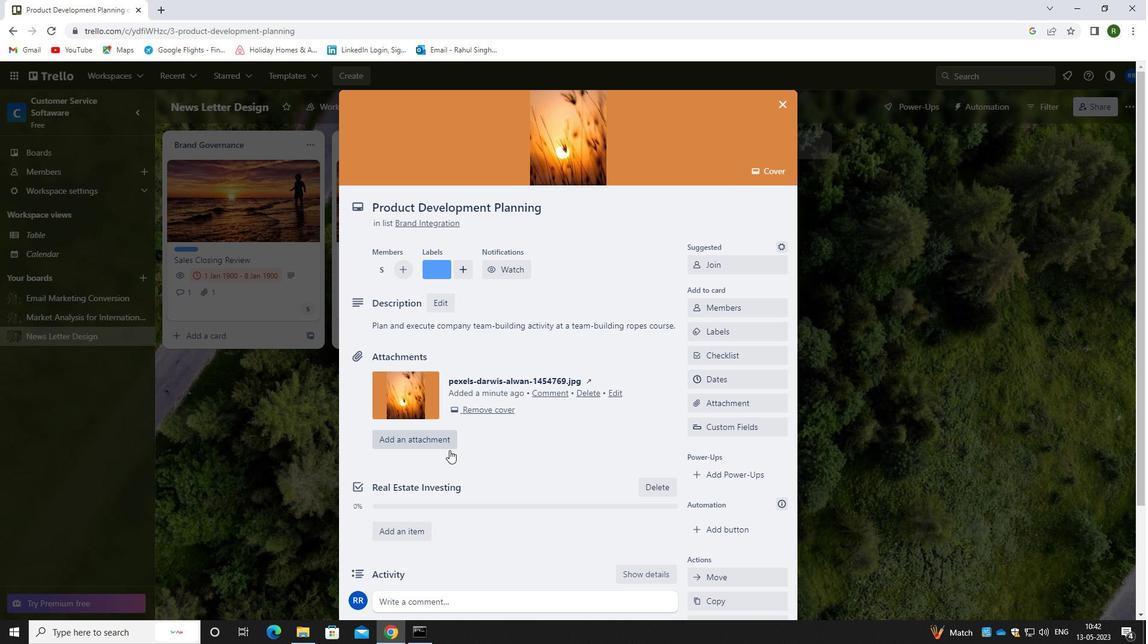 
Action: Mouse moved to (435, 490)
Screenshot: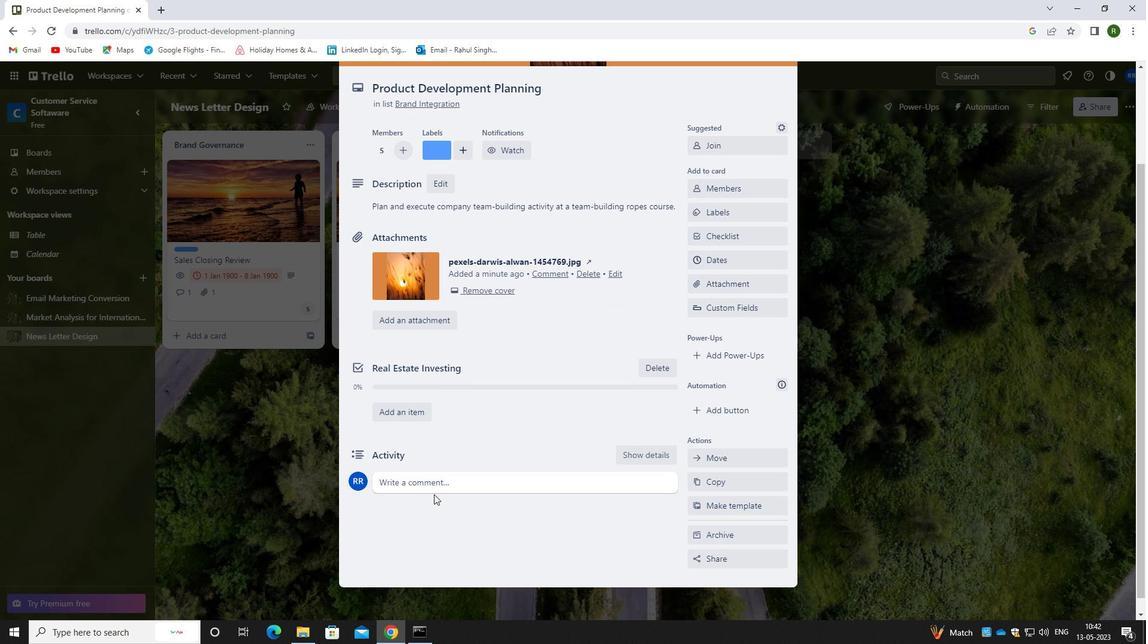 
Action: Mouse pressed left at (435, 490)
Screenshot: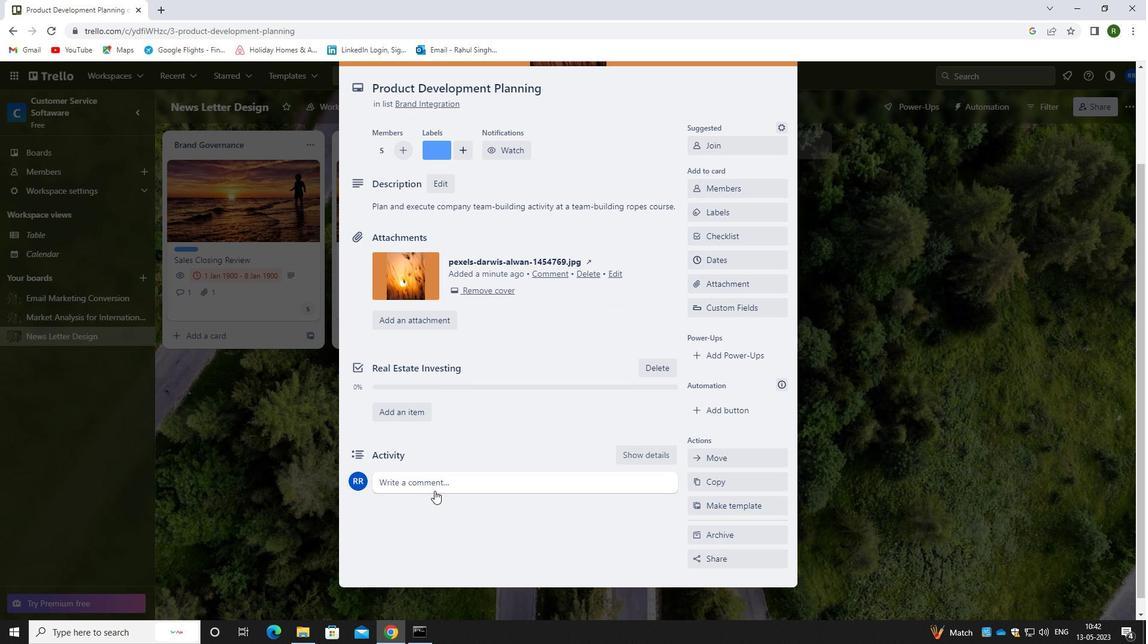 
Action: Mouse moved to (441, 520)
Screenshot: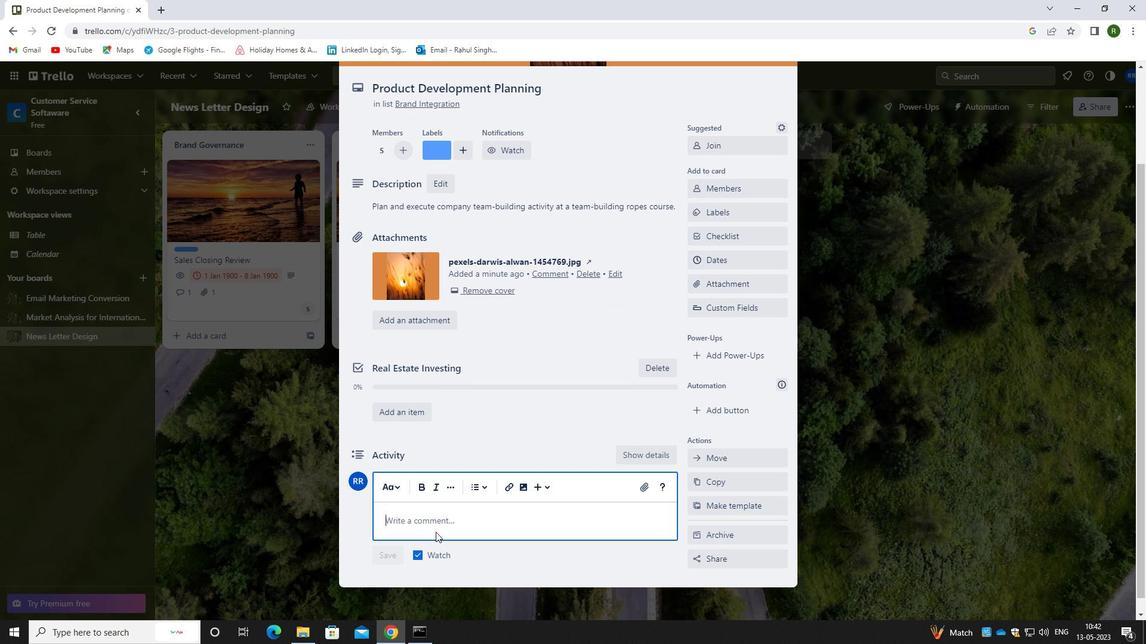 
Action: Mouse pressed left at (441, 520)
Screenshot: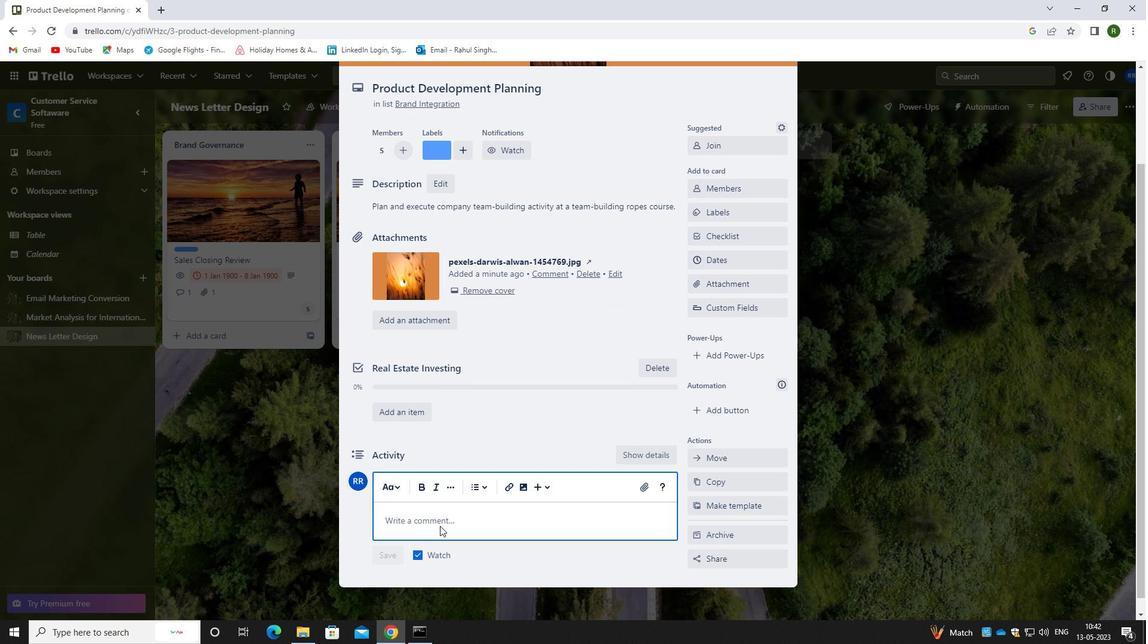 
Action: Key pressed <Key.caps_lock>W<Key.caps_lock>E<Key.space>SHOULD<Key.space>APPROACH<Key.space>THIS<Key.space>TASK<Key.space>WITH<Key.space>A<Key.space>SENSE<Key.space>OF<Key.space>ACCOUNTABILITY<Key.space>AND<Key.space>RESPONSIBILITY,<Key.space>OWNING<Key.space>OUR<Key.space>MISTAKES<Key.space>AND<Key.space>TAKING<Key.space>STEPS<Key.space>TO<Key.space>CORRECT<Key.space>THEM.
Screenshot: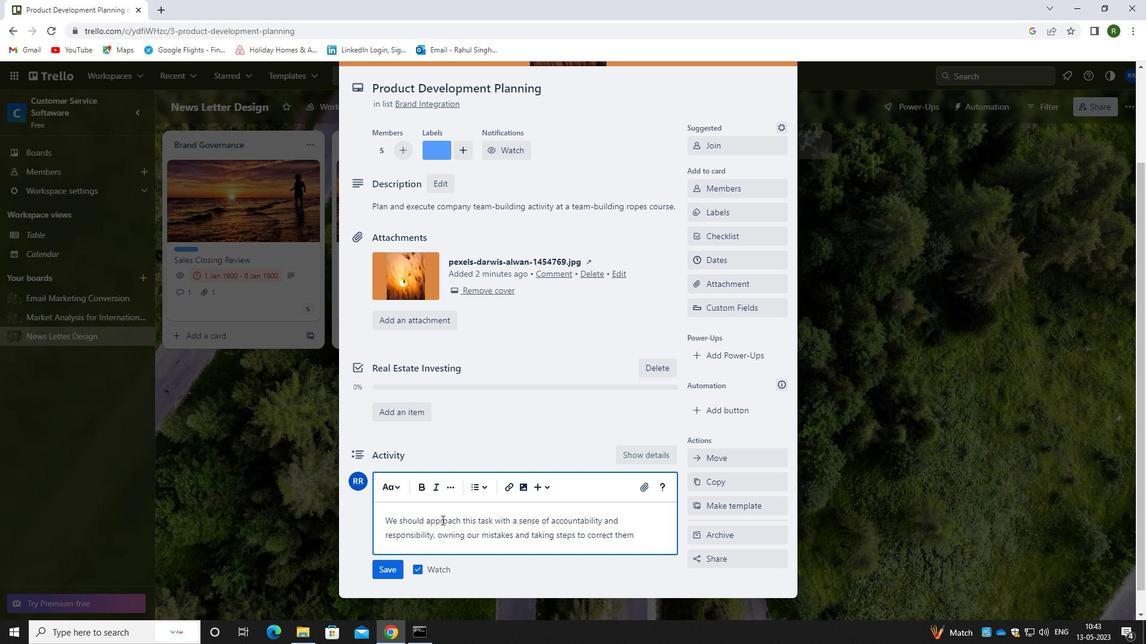 
Action: Mouse moved to (373, 566)
Screenshot: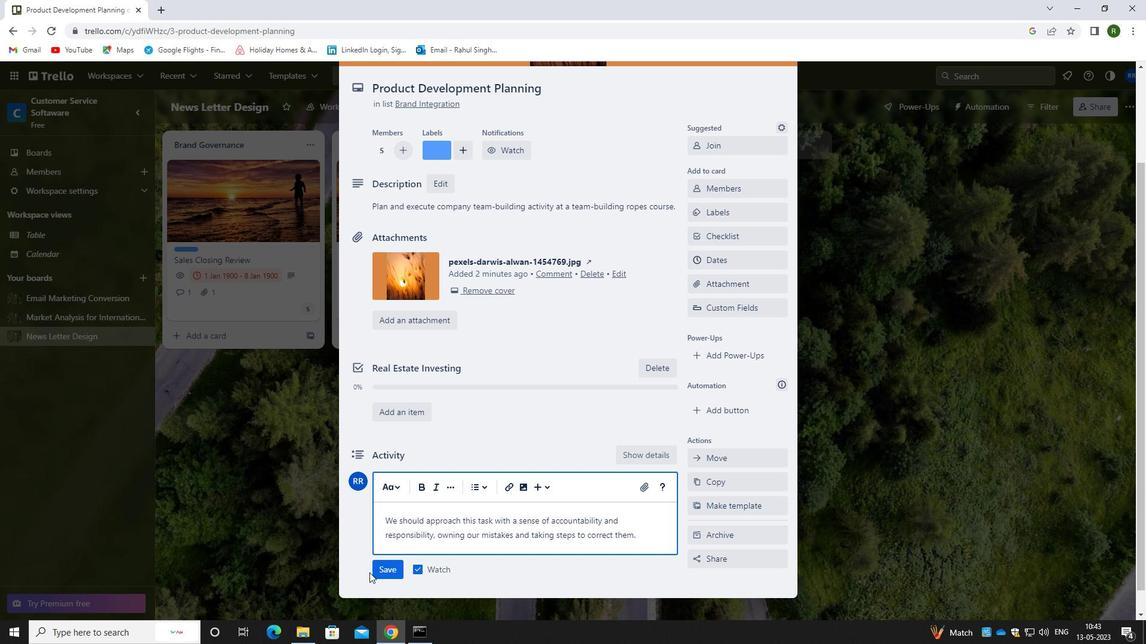 
Action: Mouse pressed left at (373, 566)
Screenshot: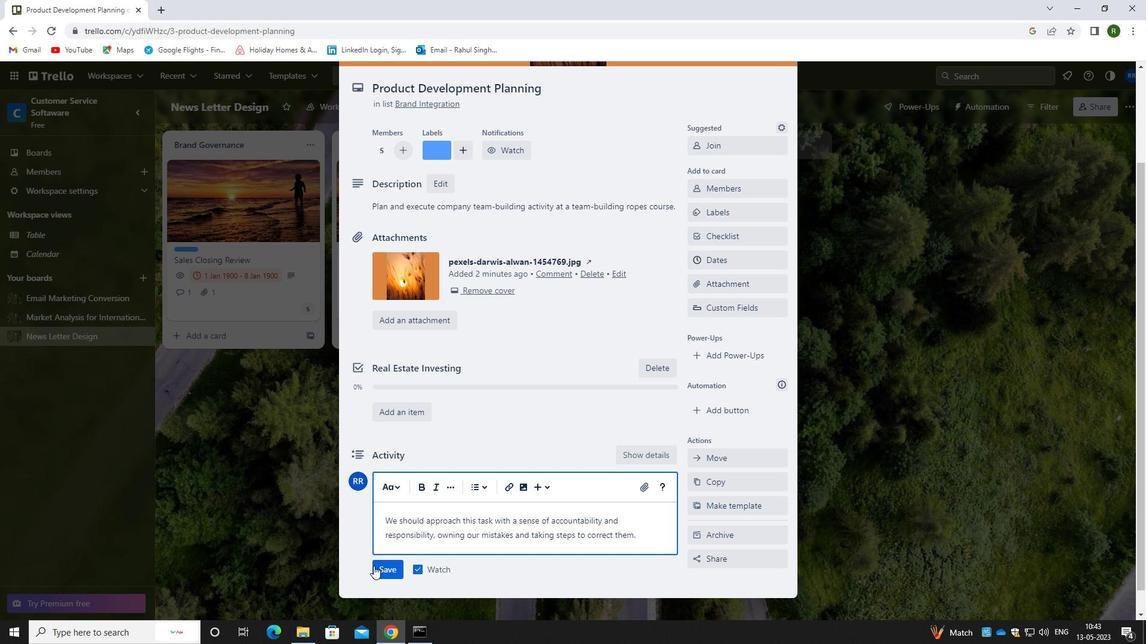 
Action: Mouse moved to (716, 261)
Screenshot: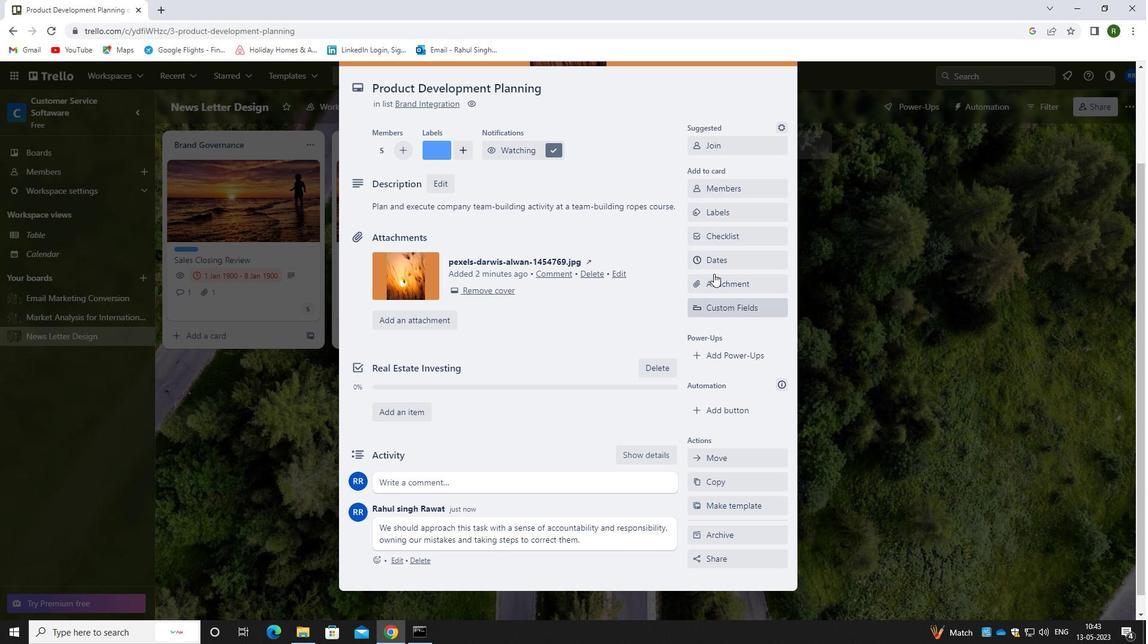 
Action: Mouse pressed left at (716, 261)
Screenshot: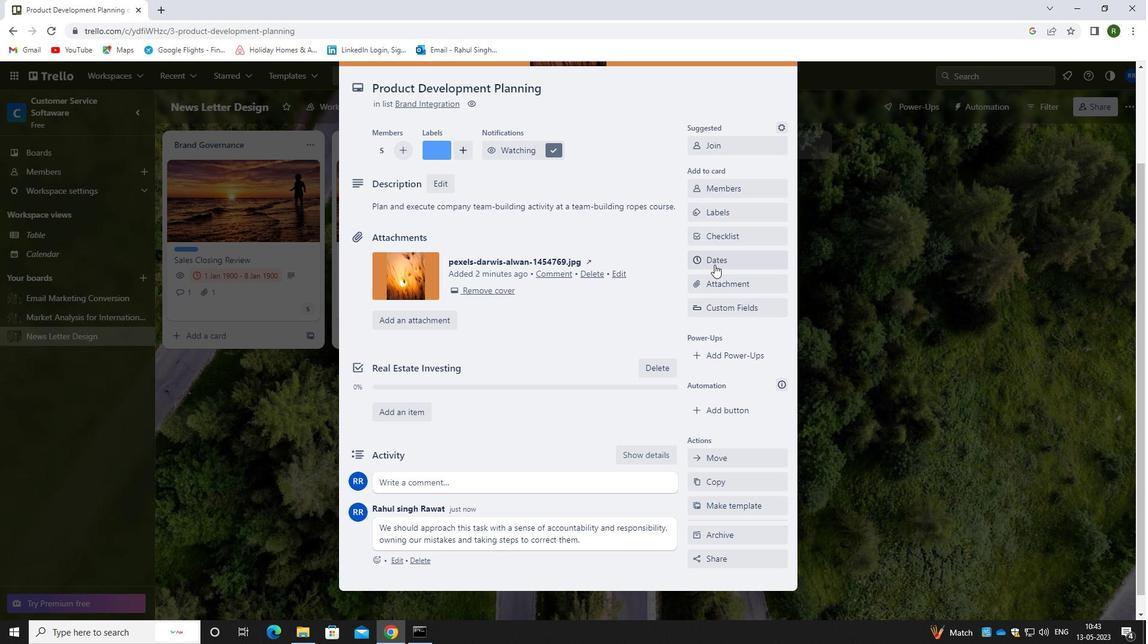 
Action: Mouse moved to (703, 323)
Screenshot: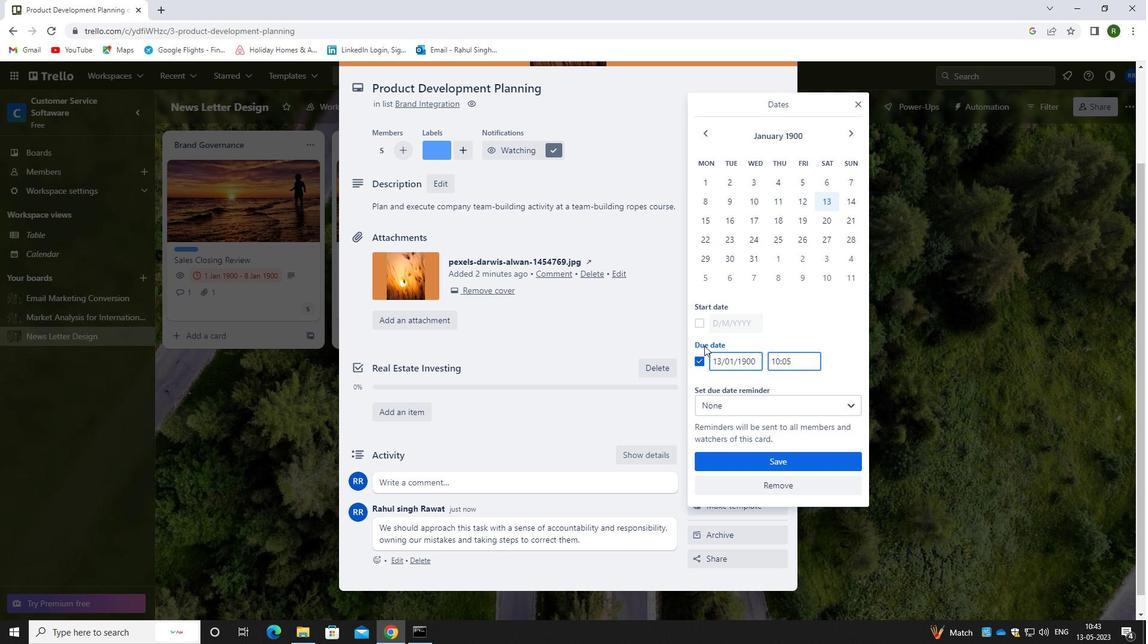 
Action: Mouse pressed left at (703, 323)
Screenshot: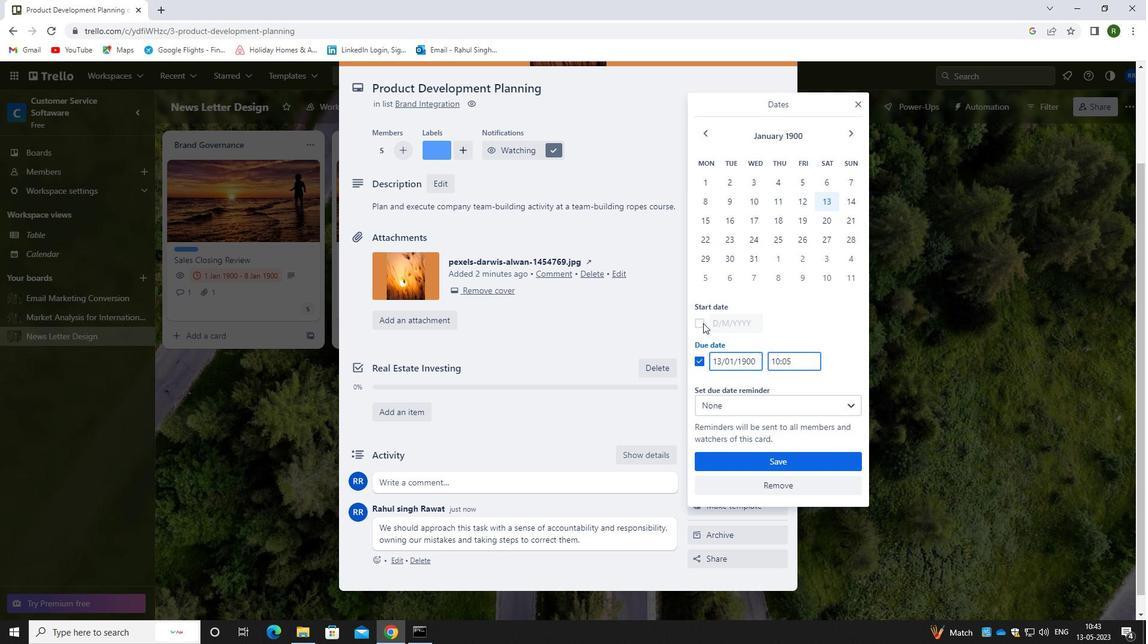 
Action: Mouse moved to (719, 322)
Screenshot: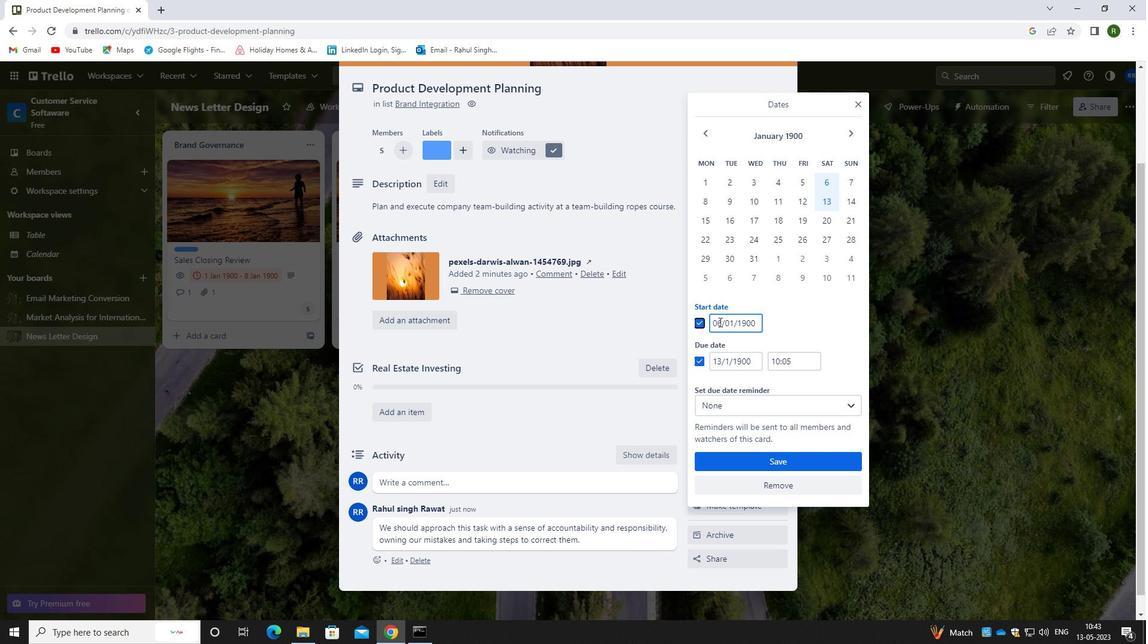 
Action: Mouse pressed left at (719, 322)
Screenshot: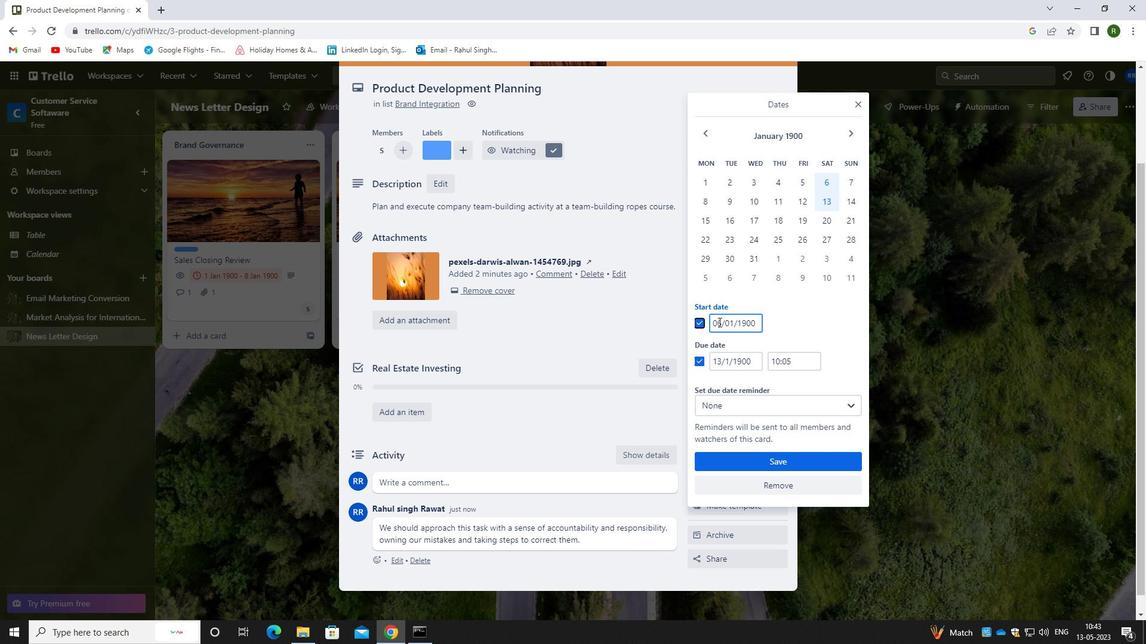 
Action: Mouse moved to (715, 322)
Screenshot: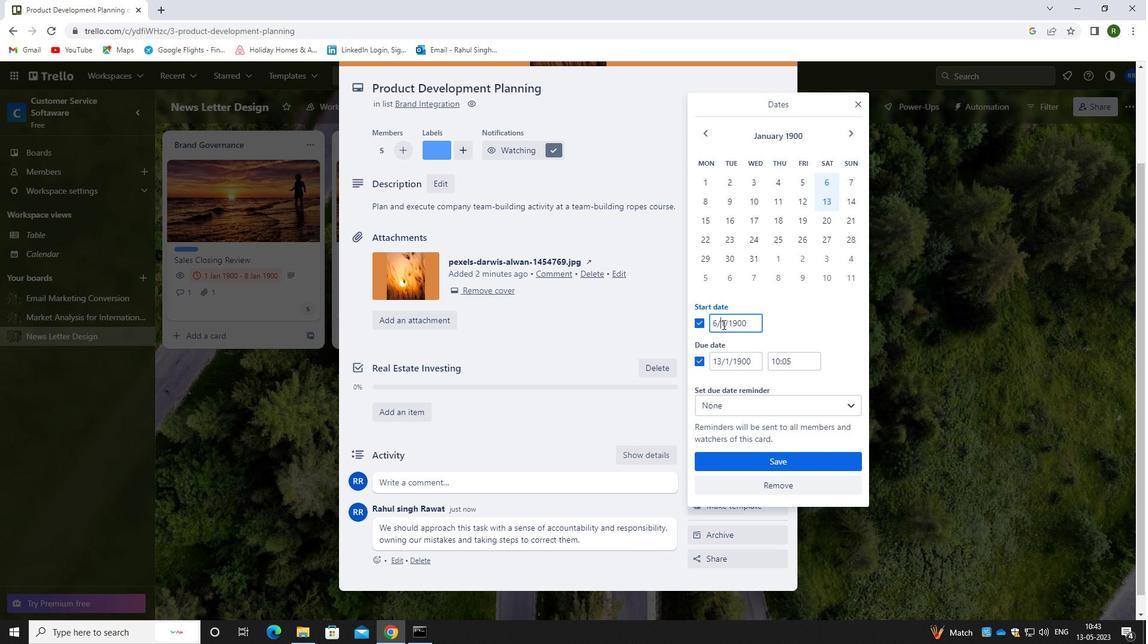 
Action: Mouse pressed left at (715, 322)
Screenshot: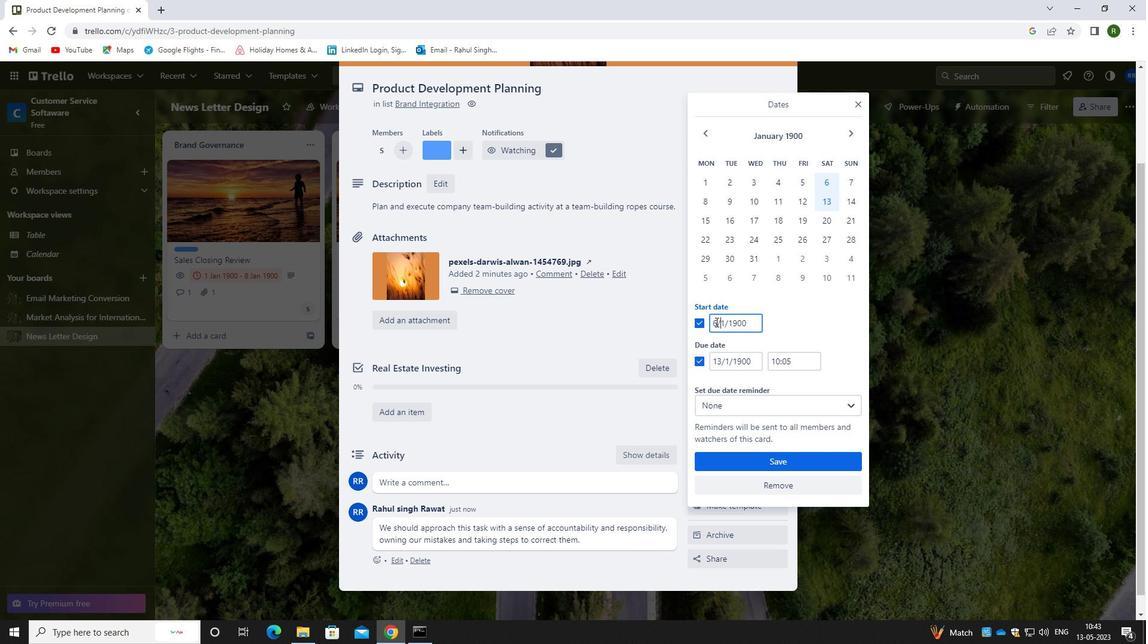 
Action: Mouse moved to (714, 323)
Screenshot: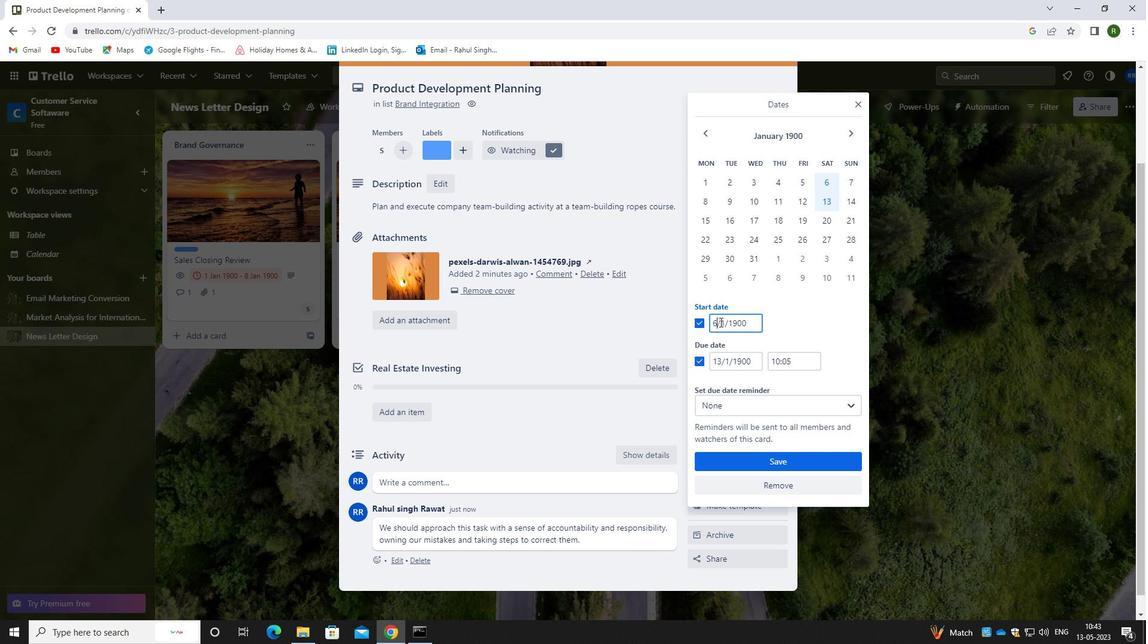 
Action: Key pressed <Key.backspace>7
Screenshot: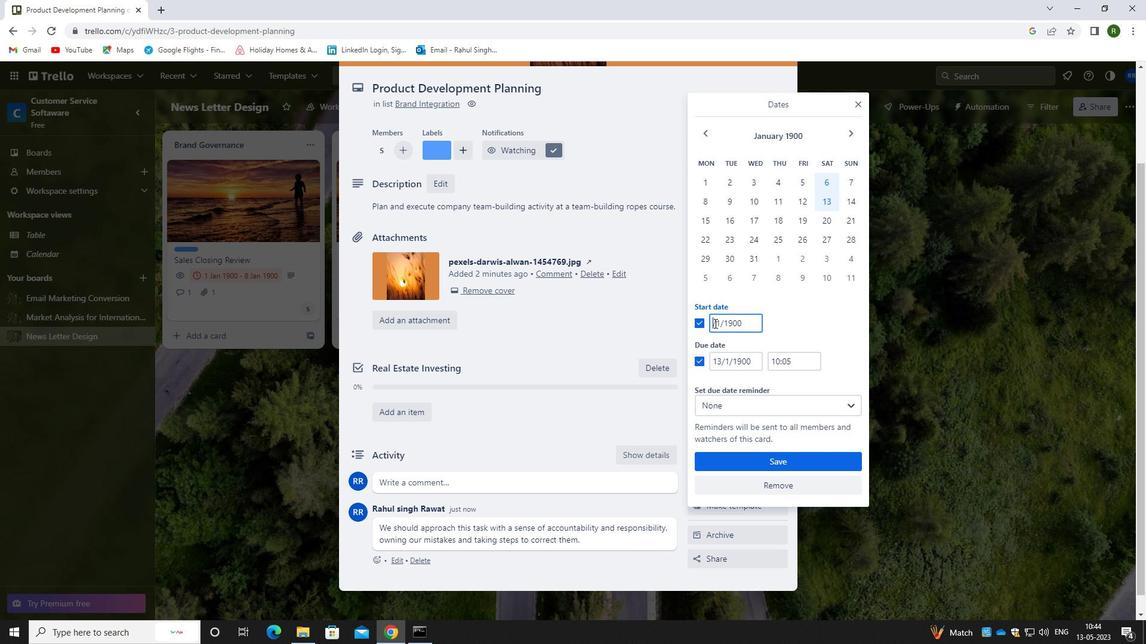 
Action: Mouse moved to (719, 363)
Screenshot: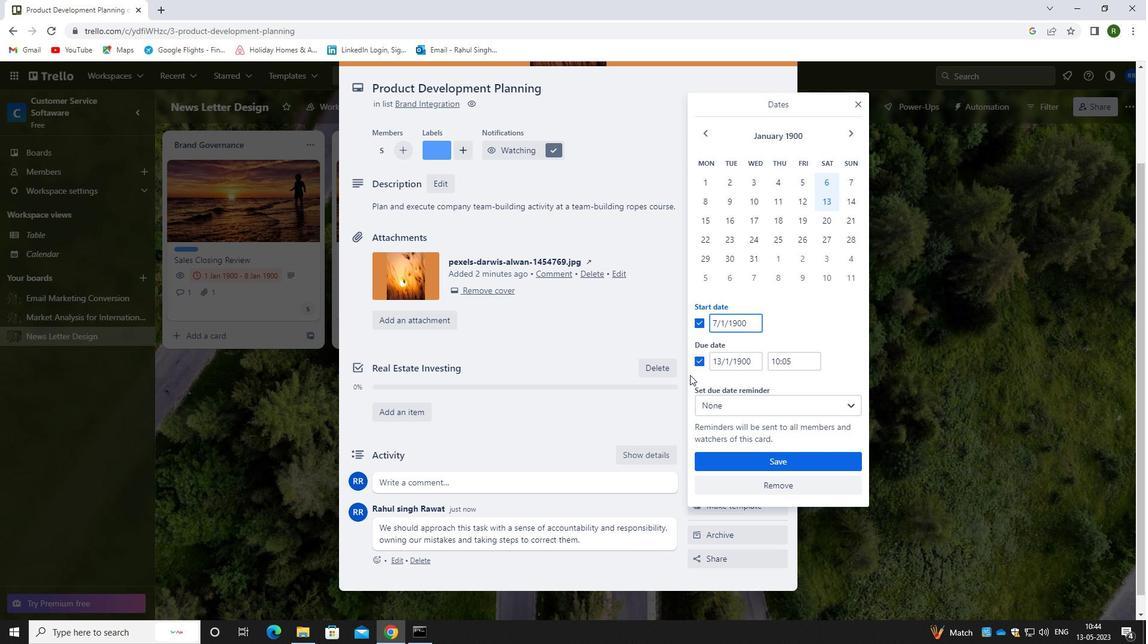 
Action: Mouse pressed left at (719, 363)
Screenshot: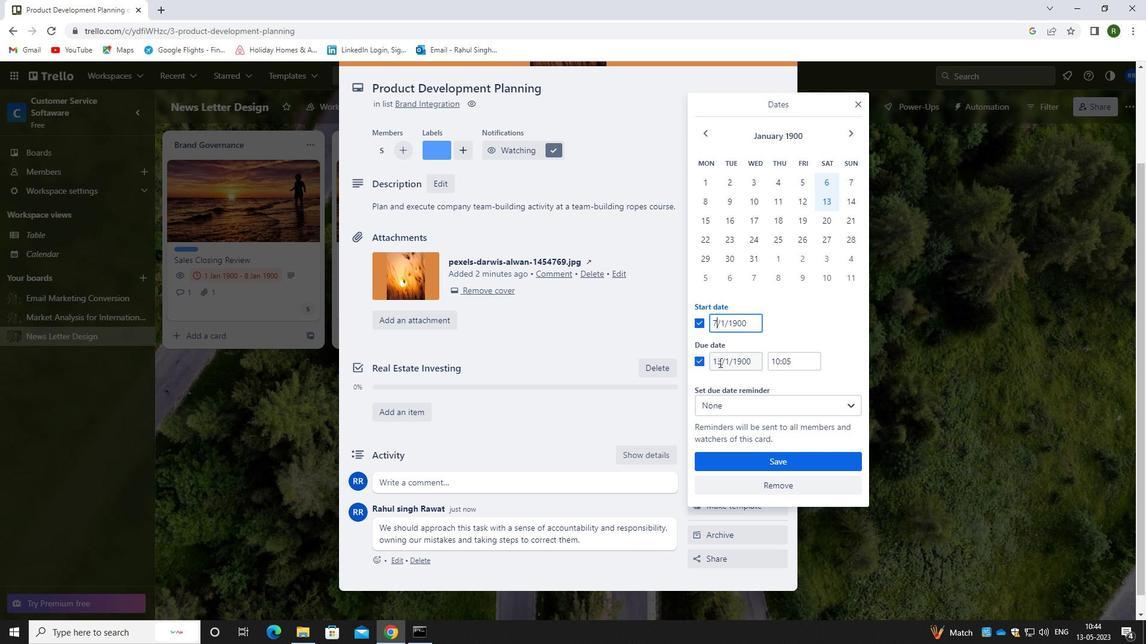 
Action: Mouse moved to (721, 360)
Screenshot: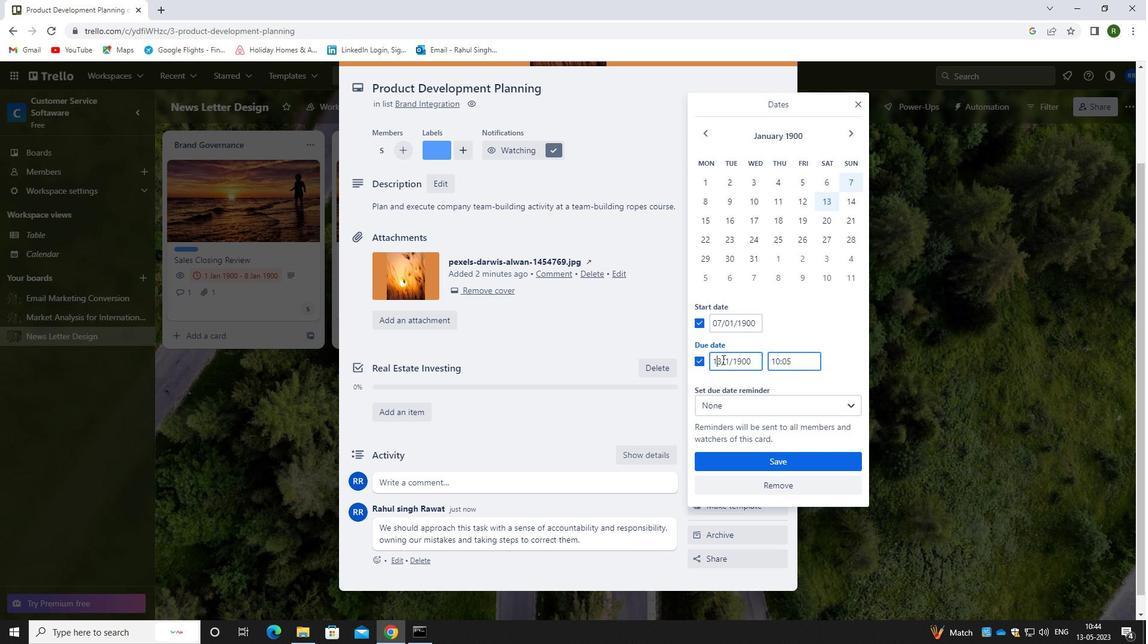 
Action: Mouse pressed left at (721, 360)
Screenshot: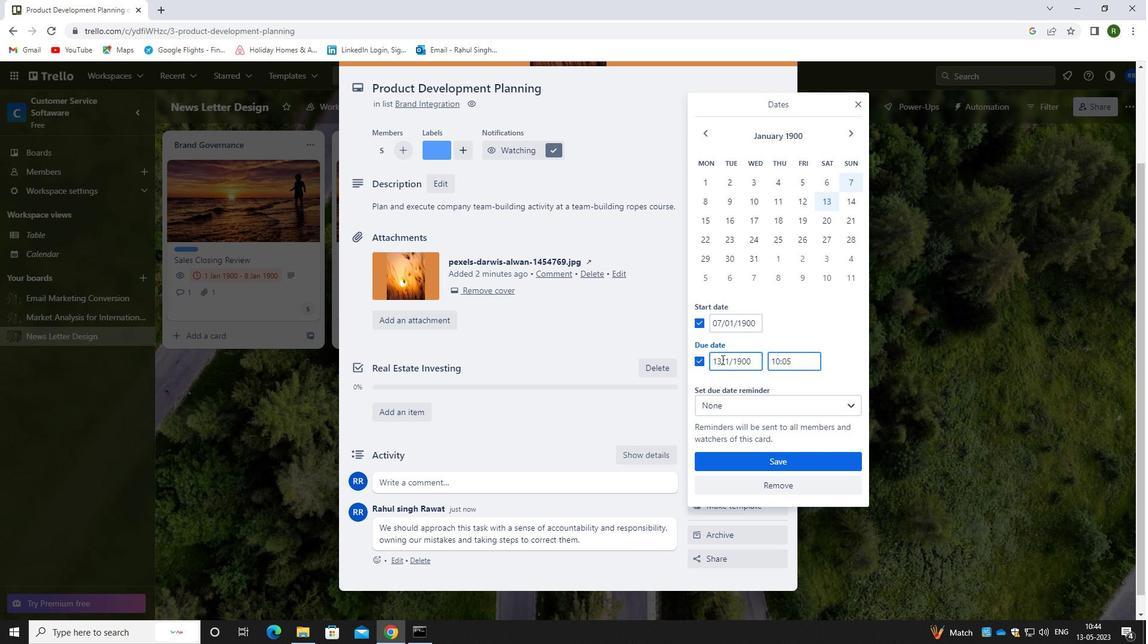 
Action: Mouse moved to (717, 366)
Screenshot: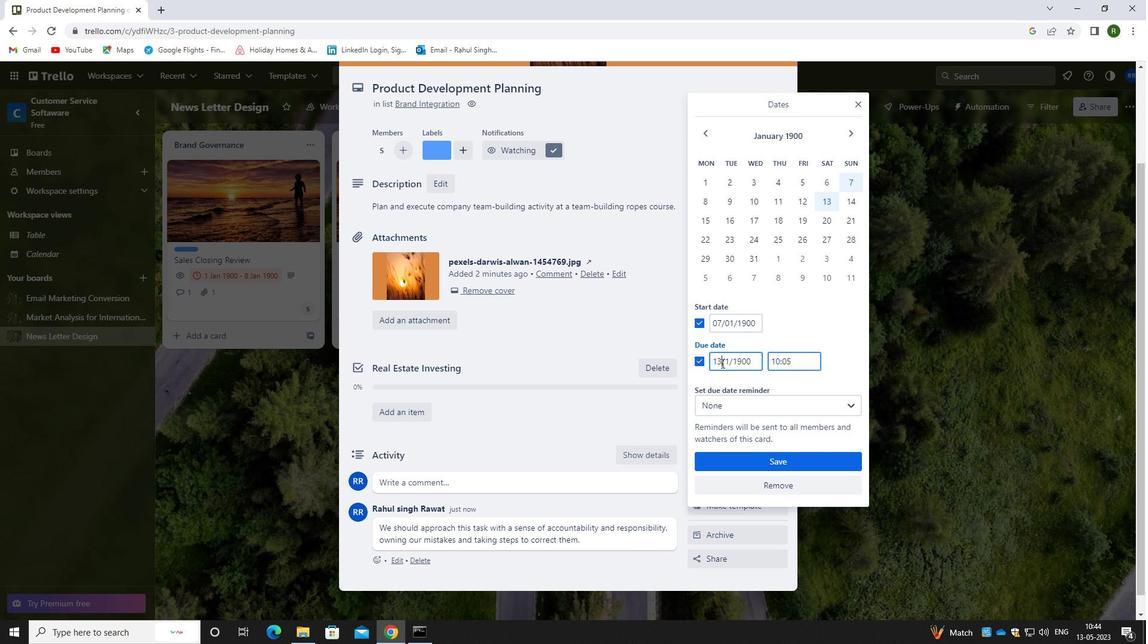 
Action: Key pressed <Key.backspace>4
Screenshot: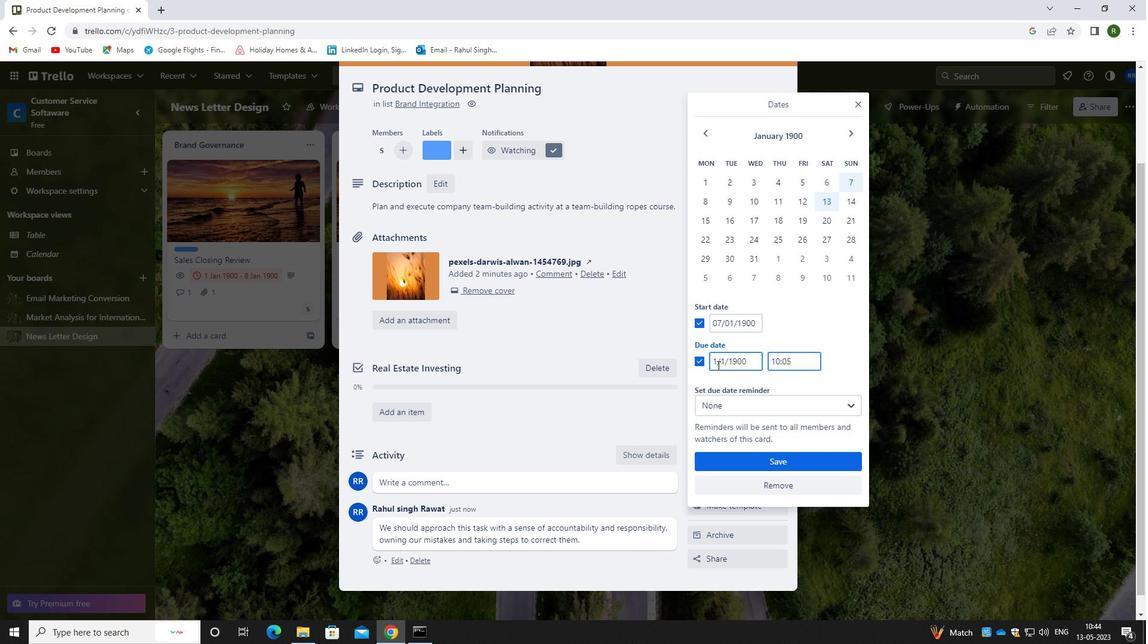 
Action: Mouse moved to (754, 455)
Screenshot: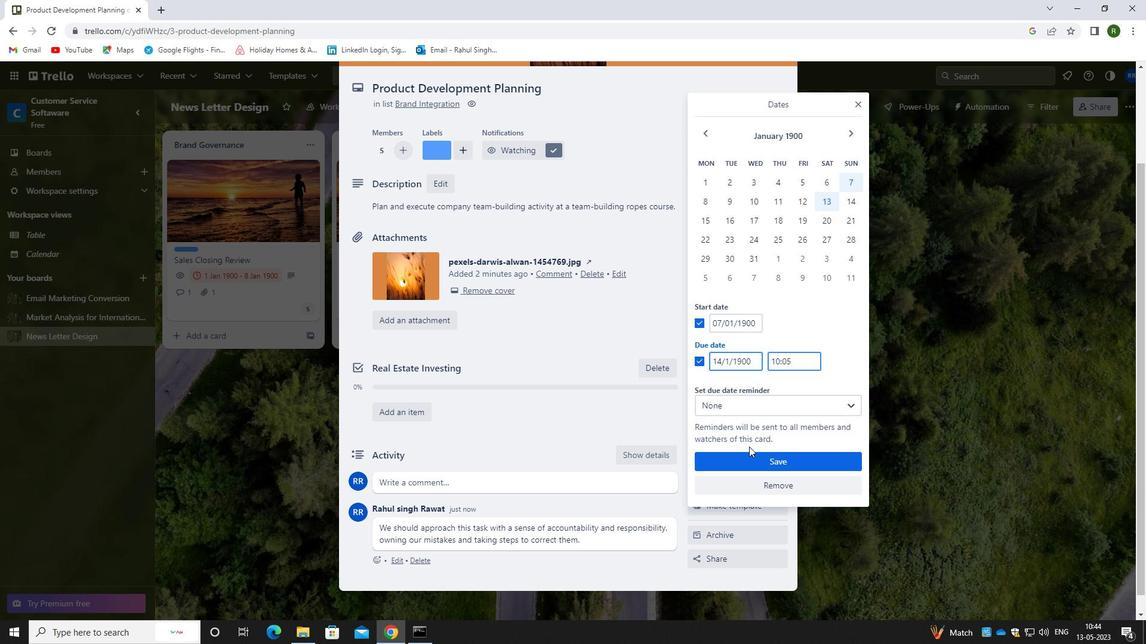 
Action: Mouse pressed left at (754, 455)
Screenshot: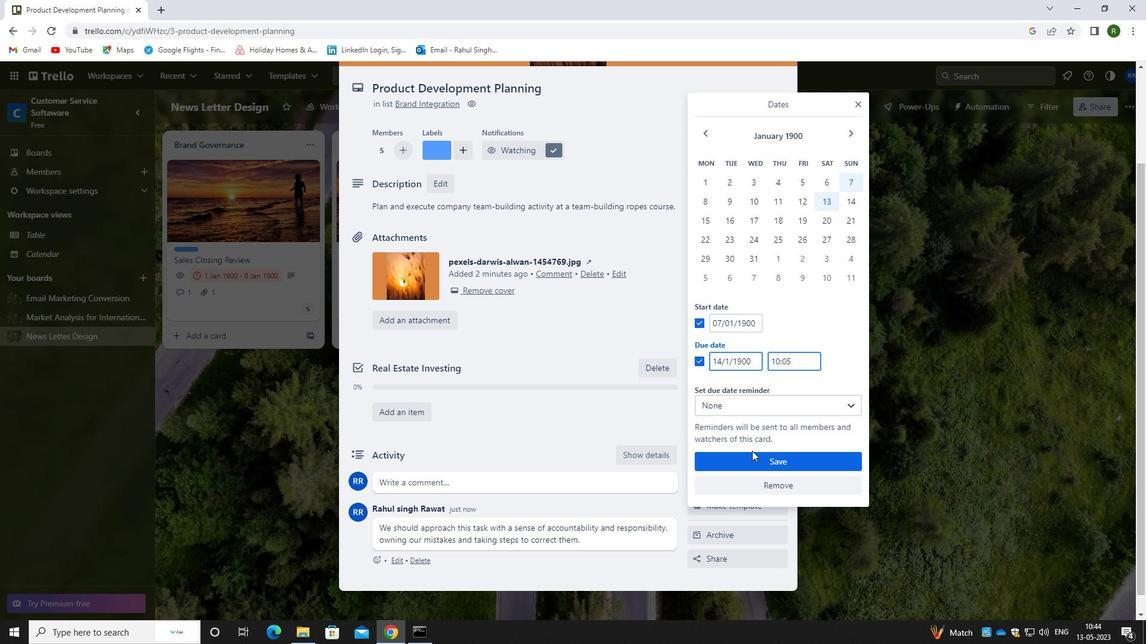 
Action: Mouse moved to (844, 368)
Screenshot: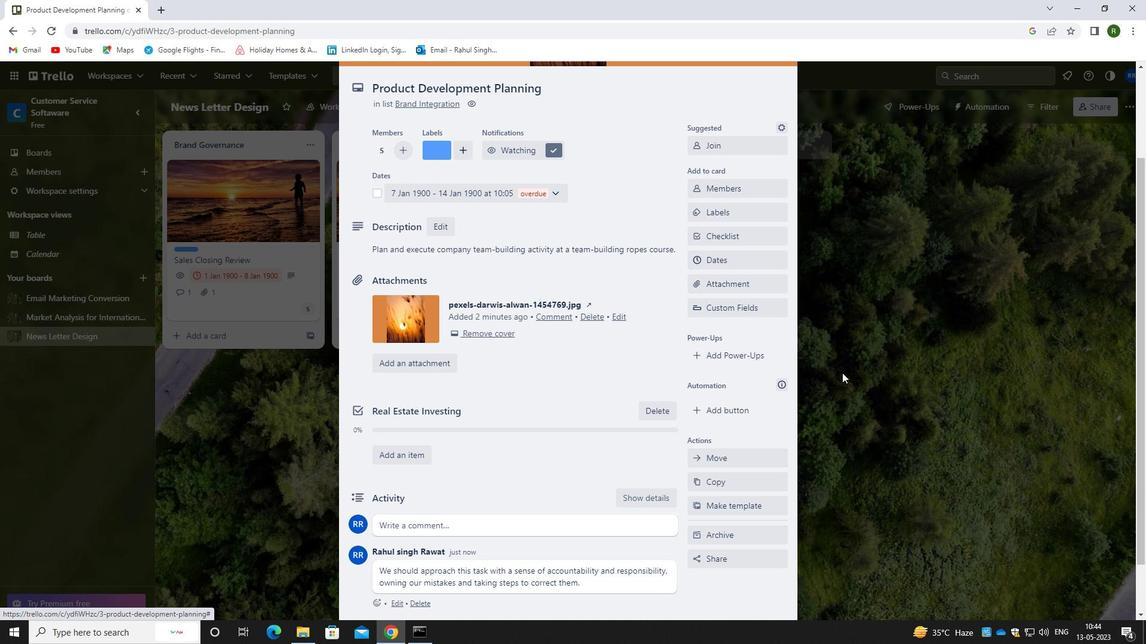 
Action: Mouse scrolled (844, 369) with delta (0, 0)
Screenshot: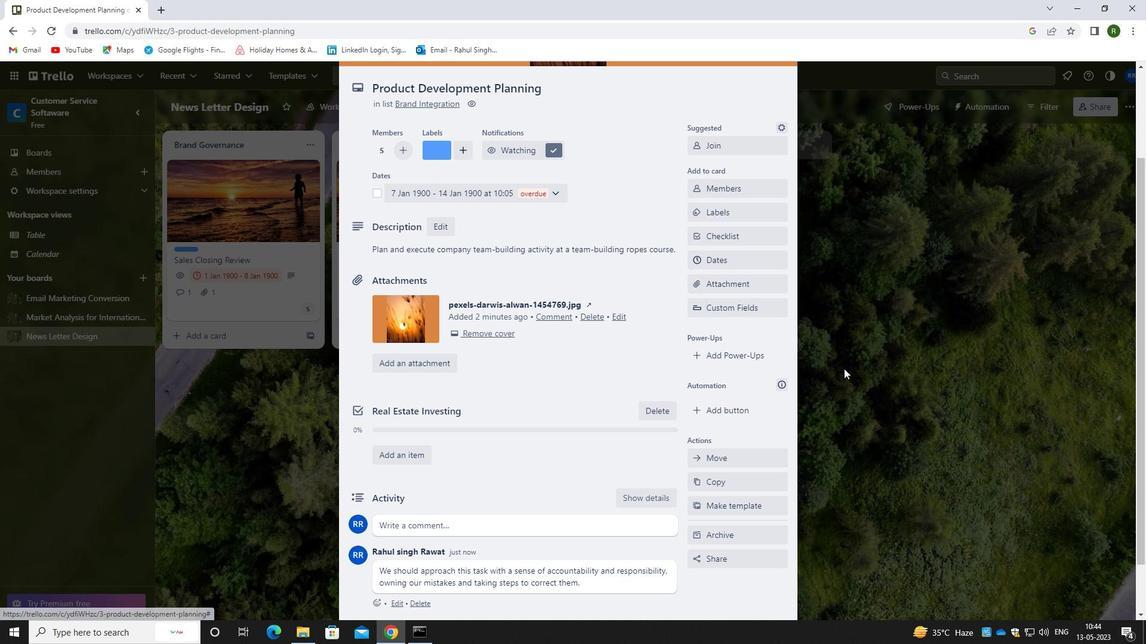 
Action: Mouse scrolled (844, 369) with delta (0, 0)
Screenshot: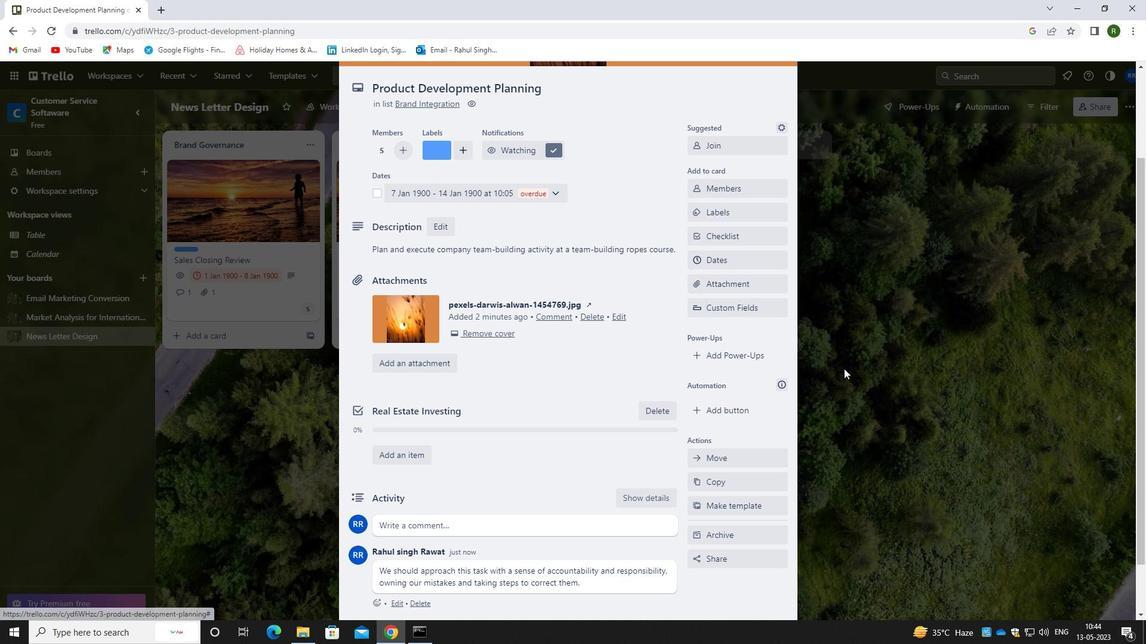 
Action: Mouse scrolled (844, 369) with delta (0, 0)
Screenshot: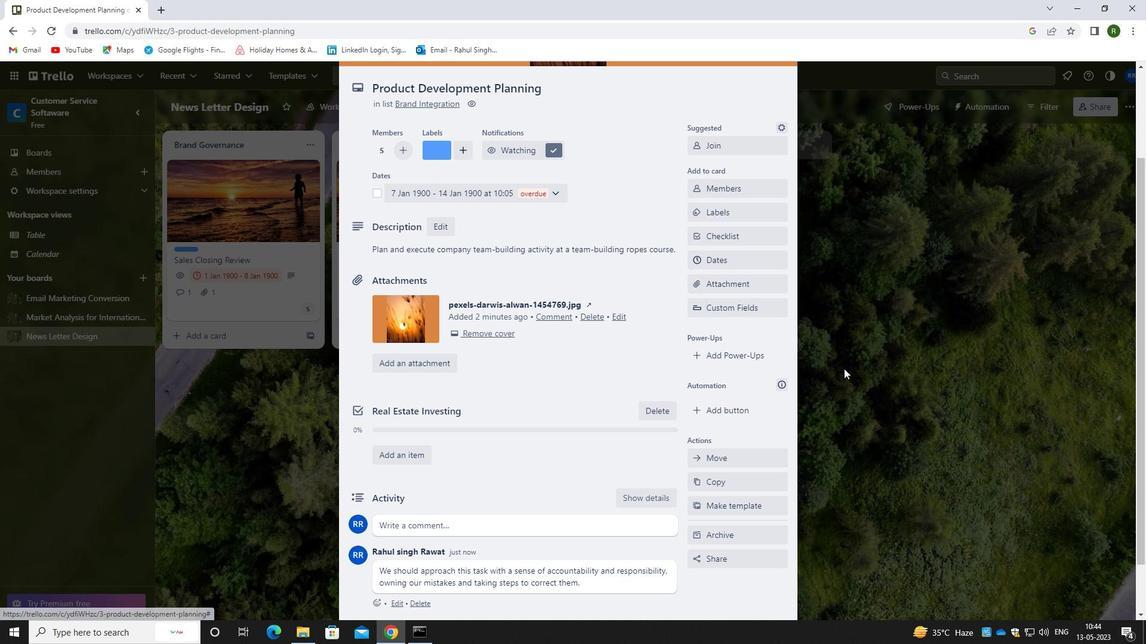 
Action: Mouse moved to (786, 105)
Screenshot: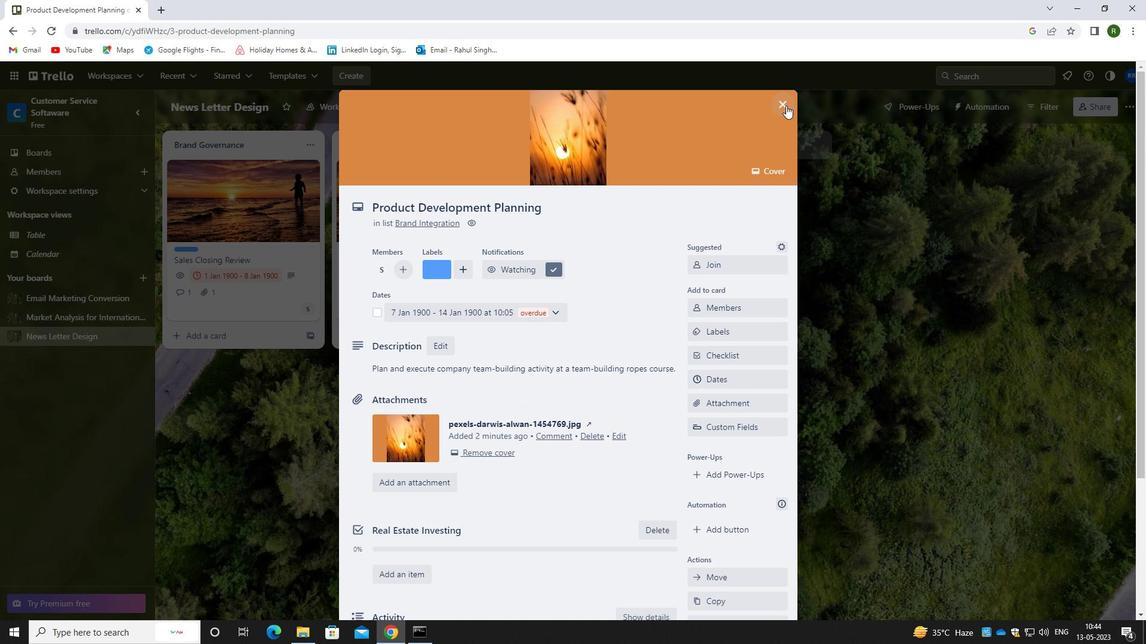 
Action: Mouse pressed left at (786, 105)
Screenshot: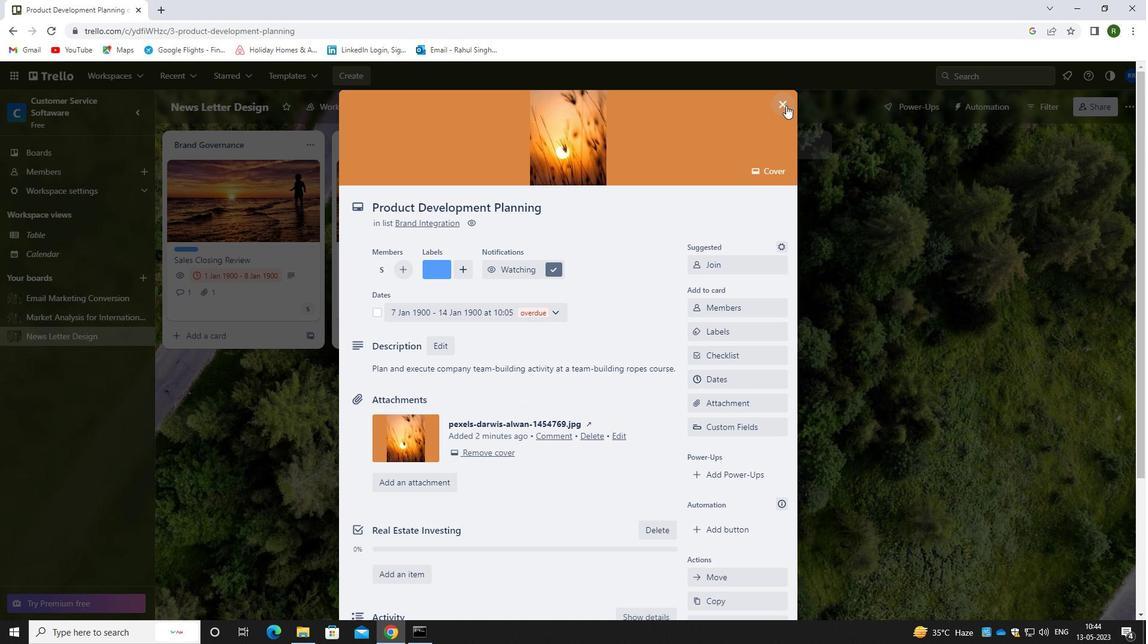 
Action: Mouse moved to (844, 191)
Screenshot: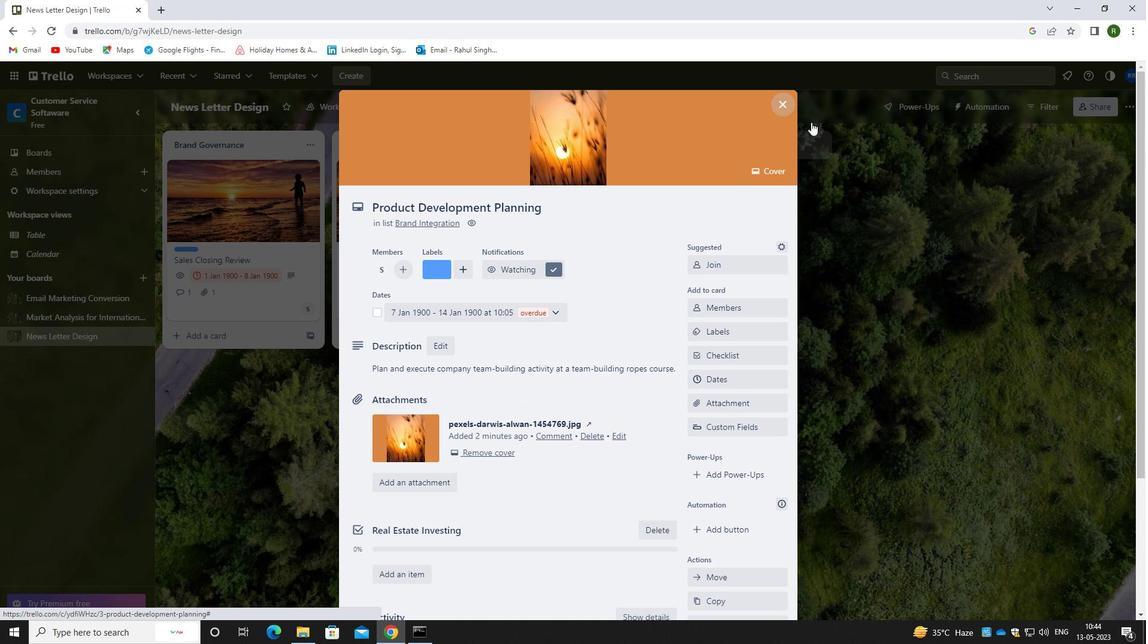 
